 Task: Create a recurring event titled 'birthdays' on Google Calendar for 22 May 2023, set to repeat weekly on Monday, with a notification 1 day before at 9:00 AM, attach the Google Sheet 'varsha', and set visibility to 'Public'.
Action: Mouse moved to (400, 187)
Screenshot: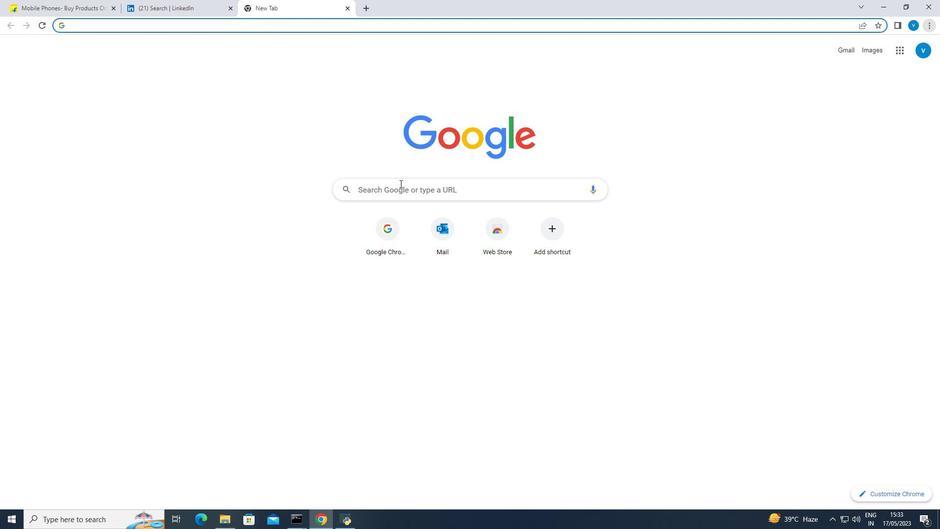 
Action: Mouse pressed left at (400, 187)
Screenshot: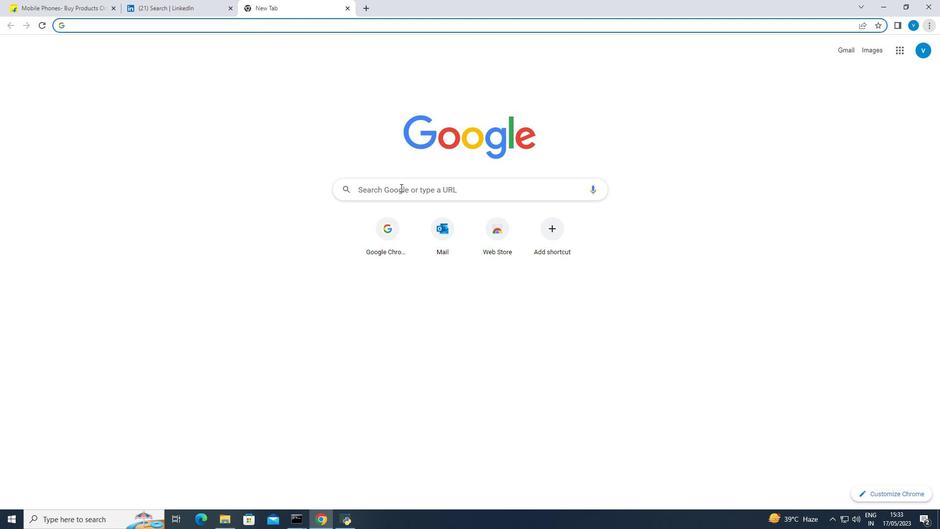 
Action: Mouse moved to (399, 216)
Screenshot: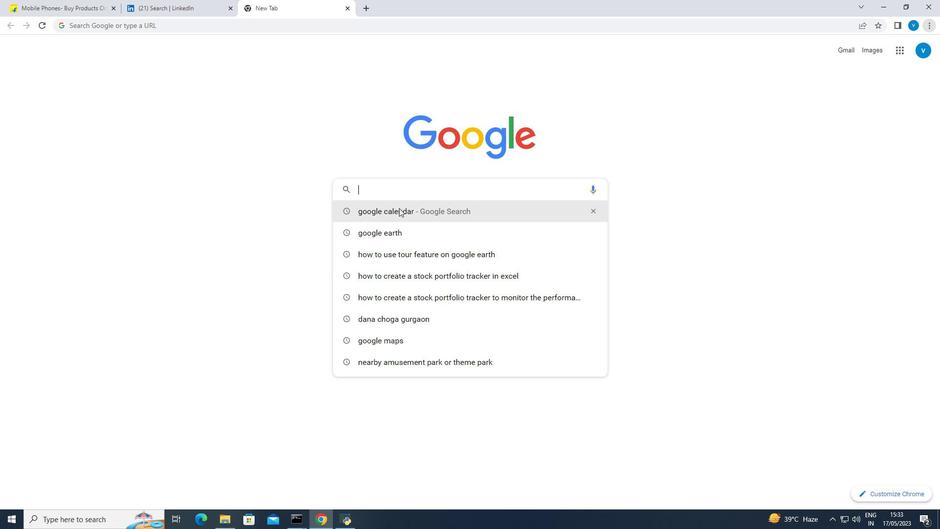 
Action: Mouse pressed left at (399, 216)
Screenshot: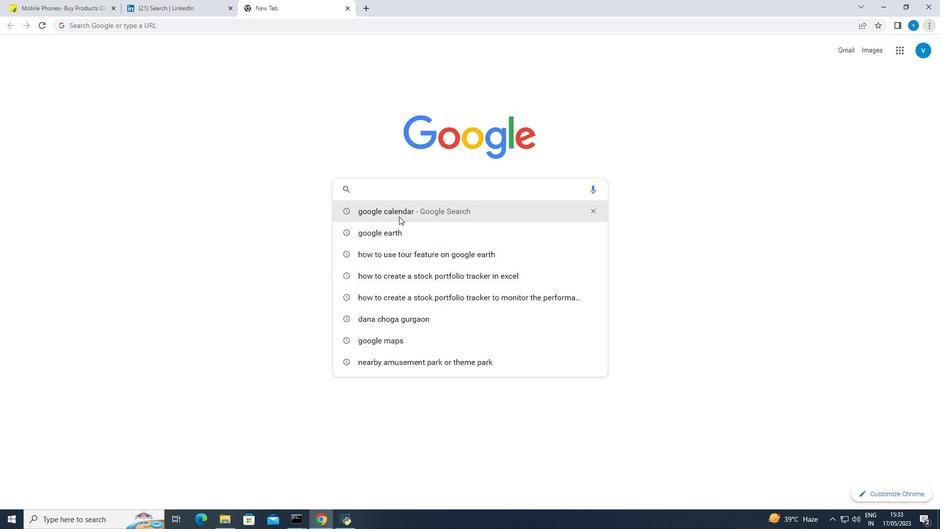 
Action: Mouse moved to (235, 148)
Screenshot: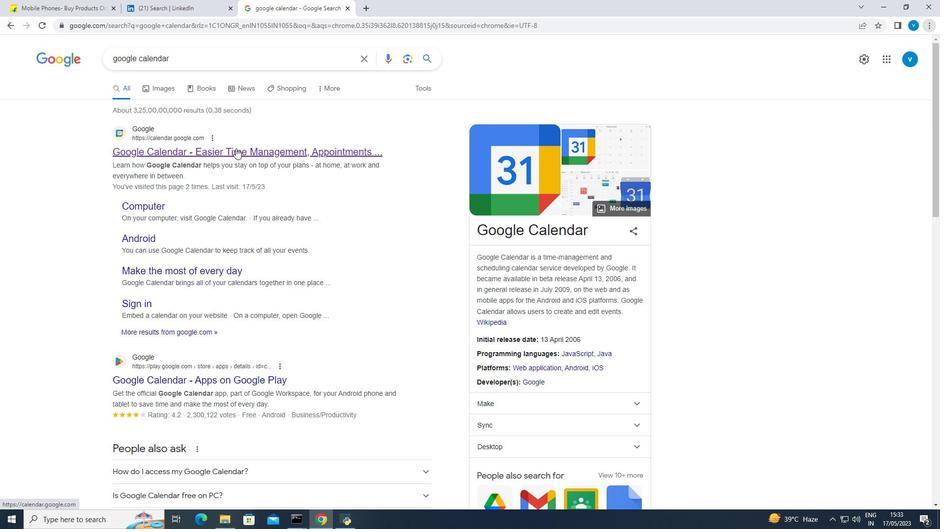 
Action: Mouse pressed left at (235, 148)
Screenshot: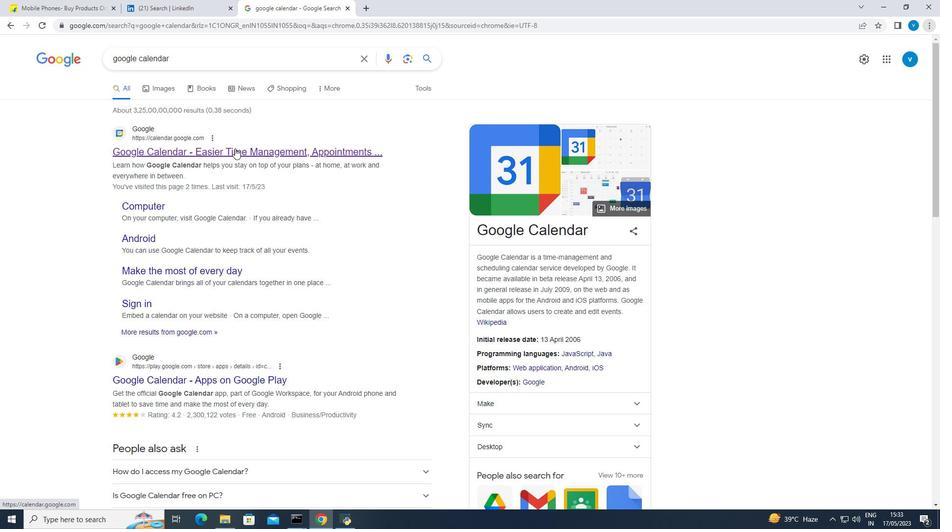 
Action: Mouse pressed left at (235, 148)
Screenshot: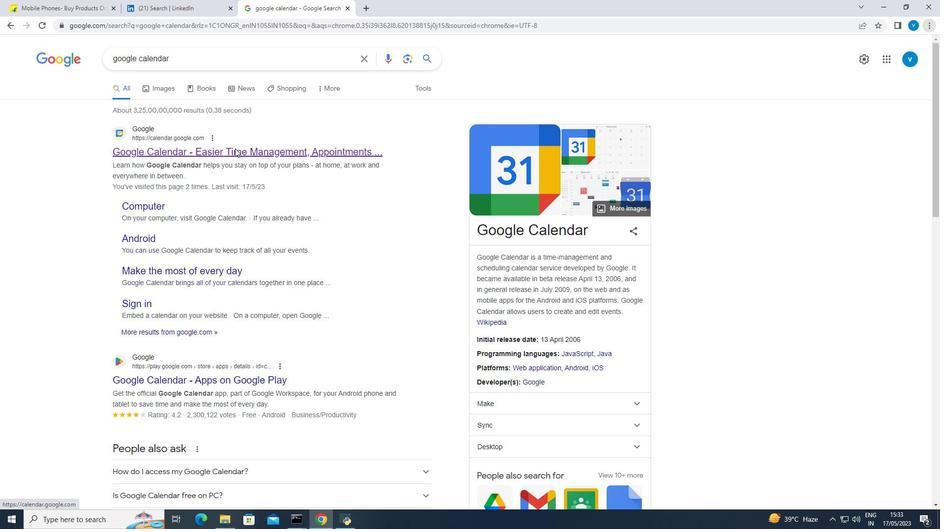 
Action: Mouse moved to (56, 93)
Screenshot: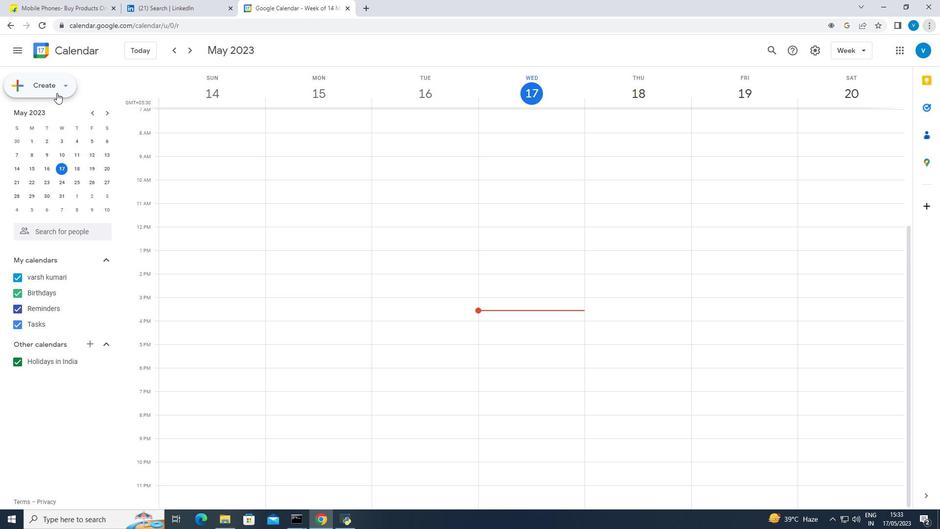 
Action: Mouse pressed left at (56, 93)
Screenshot: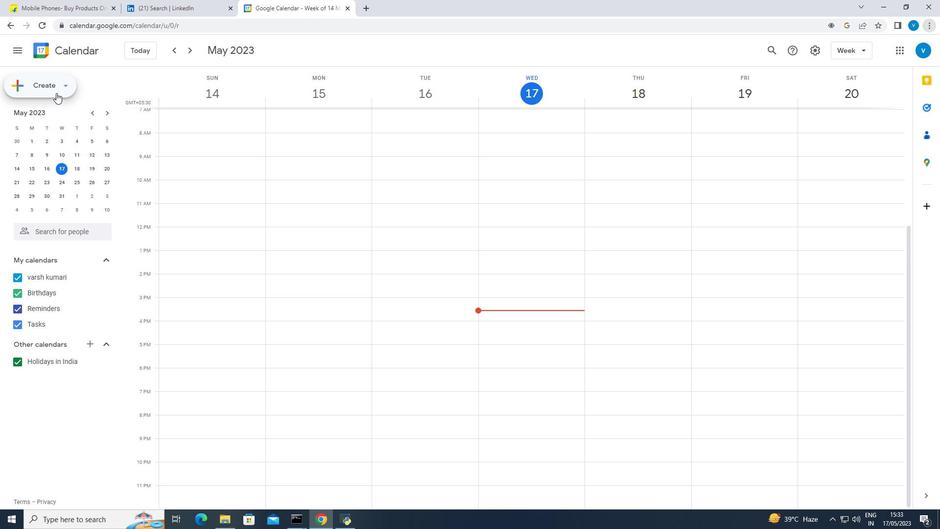 
Action: Mouse moved to (41, 109)
Screenshot: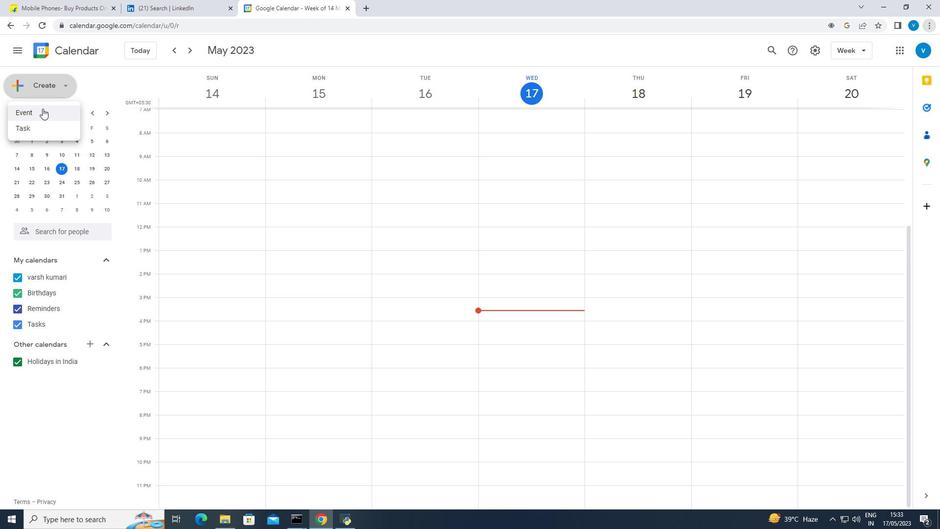 
Action: Mouse pressed left at (41, 109)
Screenshot: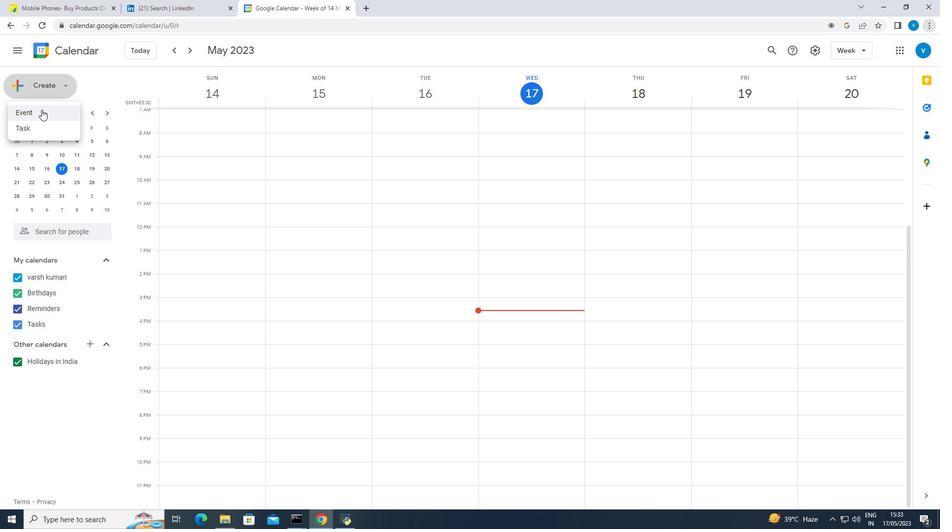 
Action: Mouse moved to (328, 182)
Screenshot: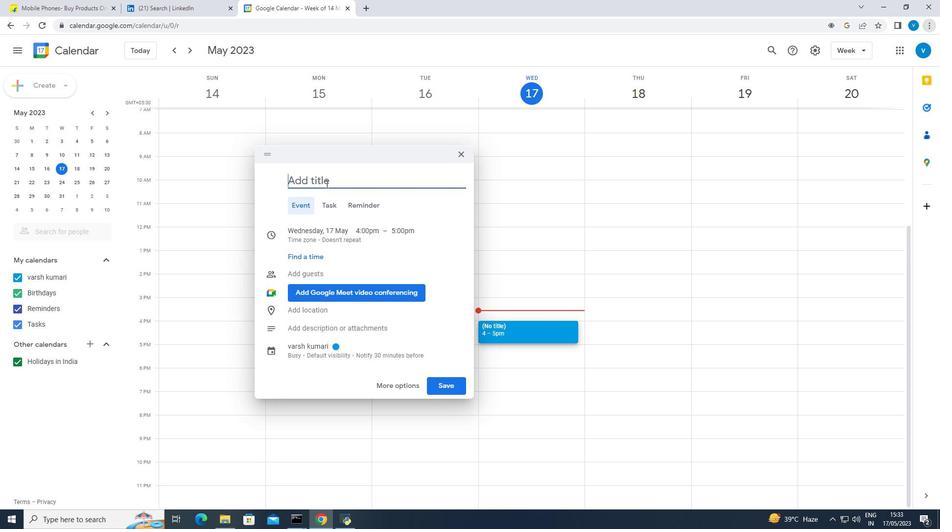 
Action: Mouse pressed left at (328, 182)
Screenshot: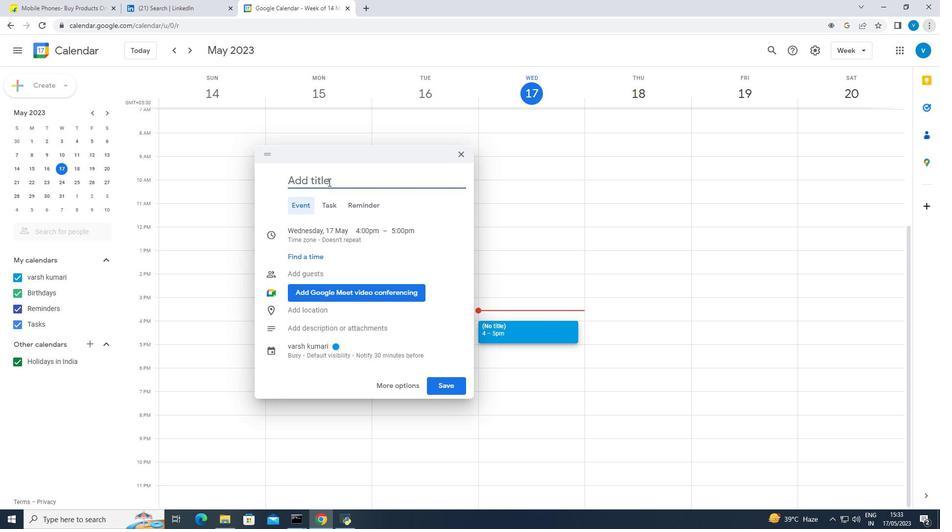 
Action: Key pressed birthdays
Screenshot: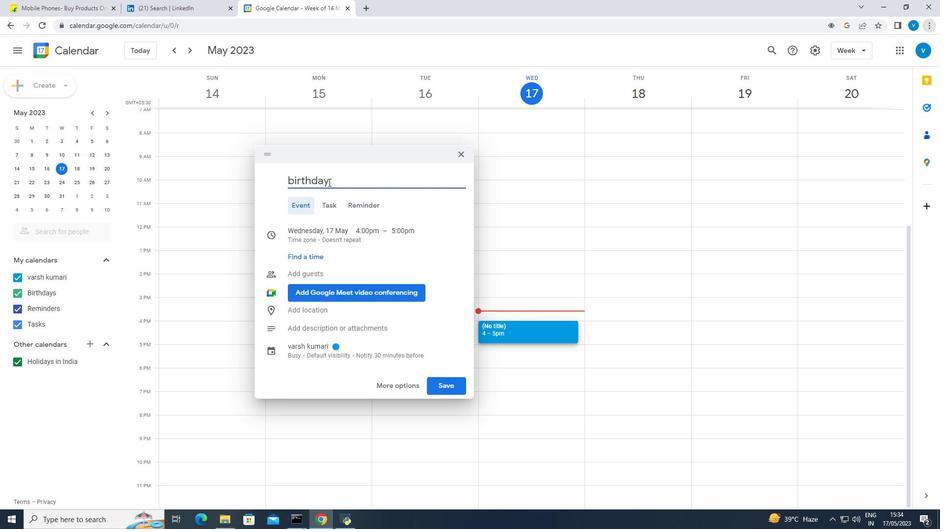 
Action: Mouse moved to (360, 239)
Screenshot: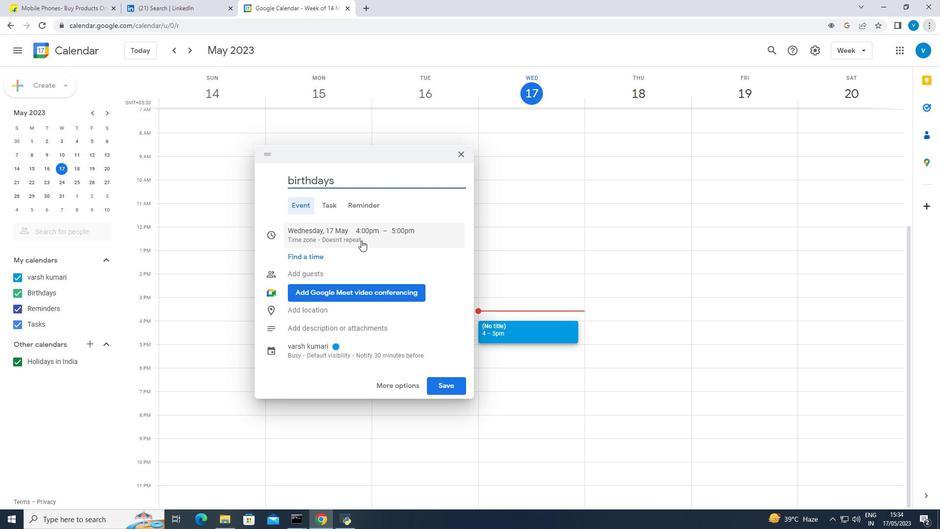 
Action: Mouse pressed left at (360, 239)
Screenshot: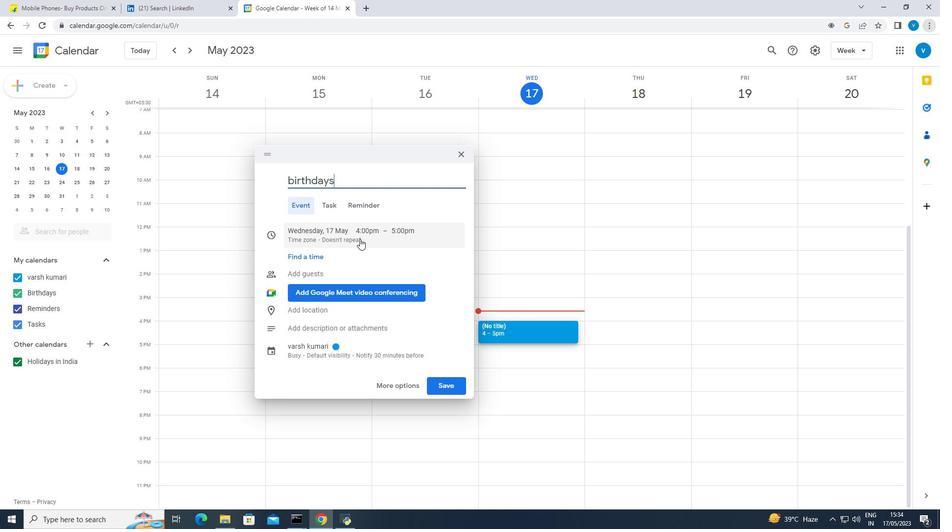 
Action: Mouse moved to (334, 228)
Screenshot: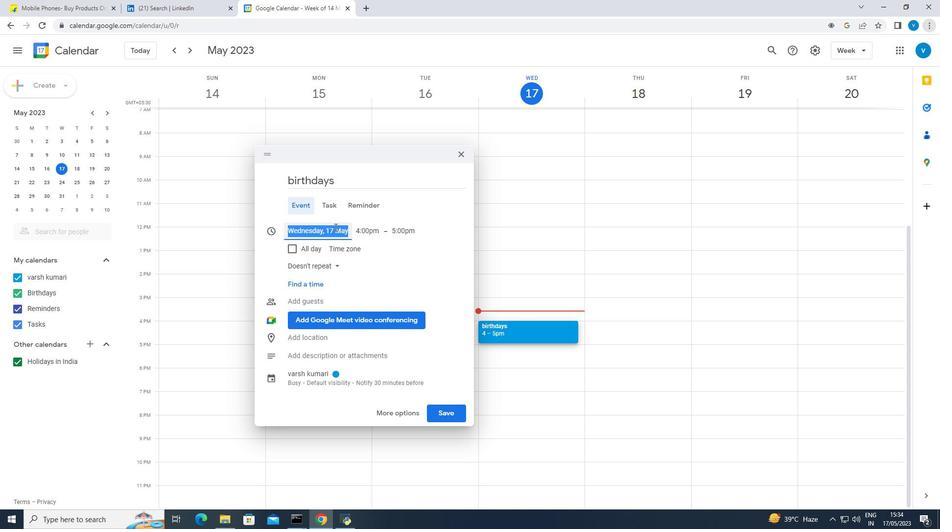 
Action: Mouse pressed left at (334, 228)
Screenshot: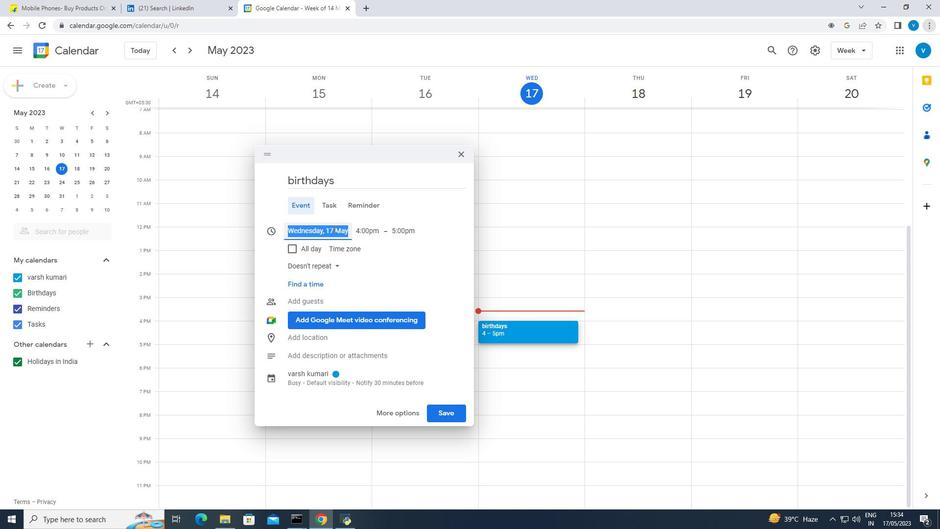 
Action: Mouse moved to (321, 318)
Screenshot: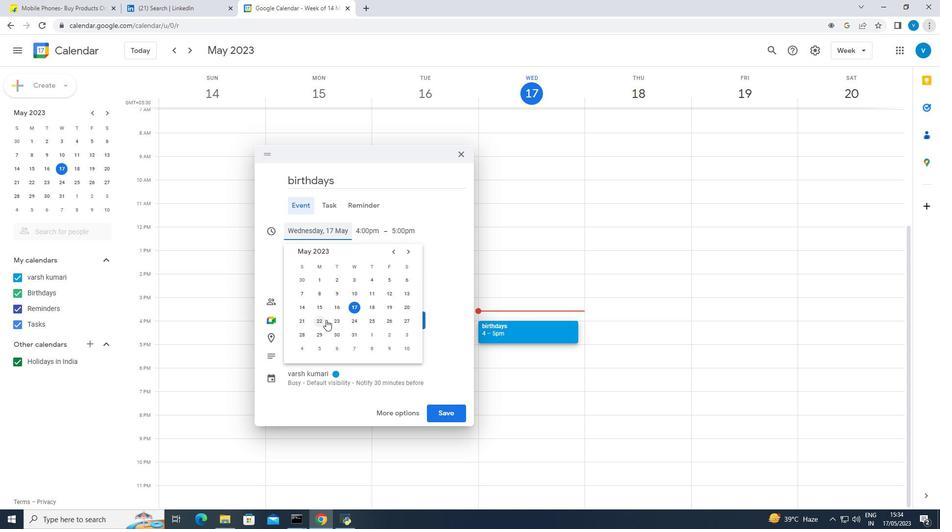 
Action: Mouse pressed left at (321, 318)
Screenshot: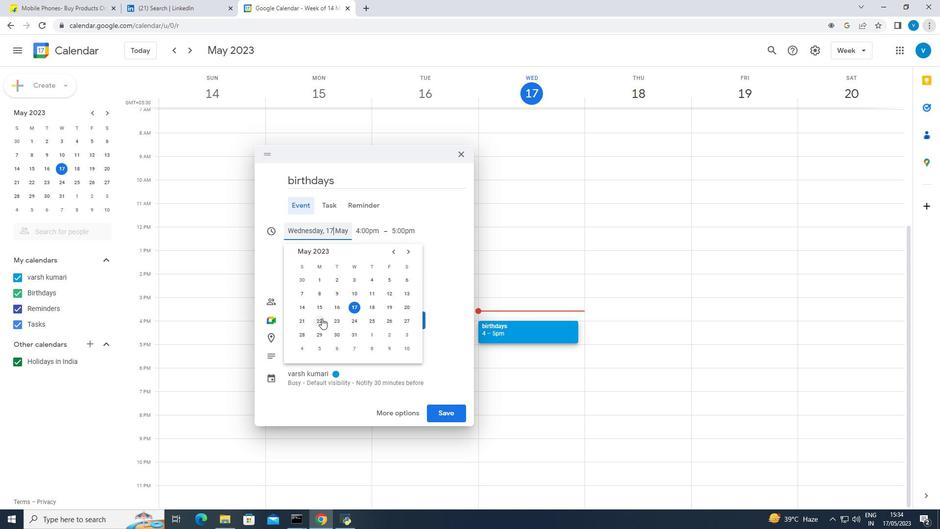 
Action: Mouse moved to (149, 231)
Screenshot: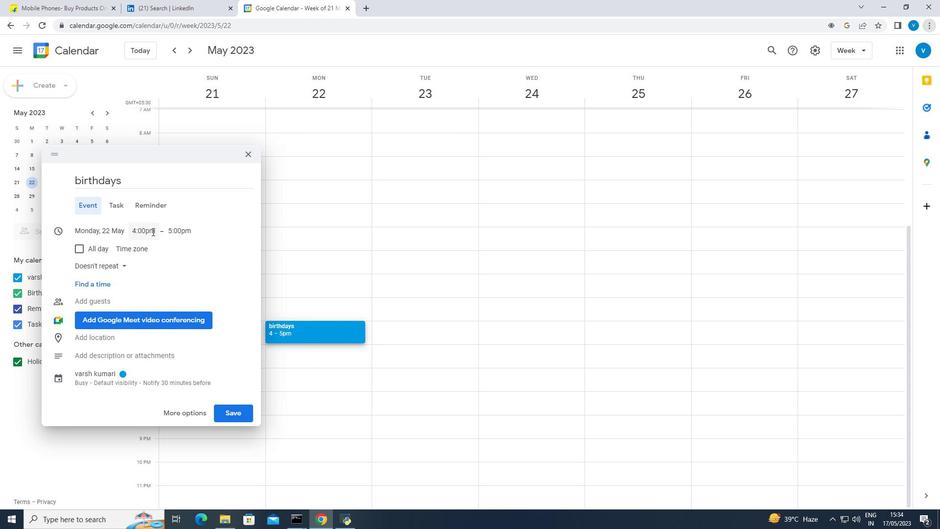 
Action: Mouse pressed left at (149, 231)
Screenshot: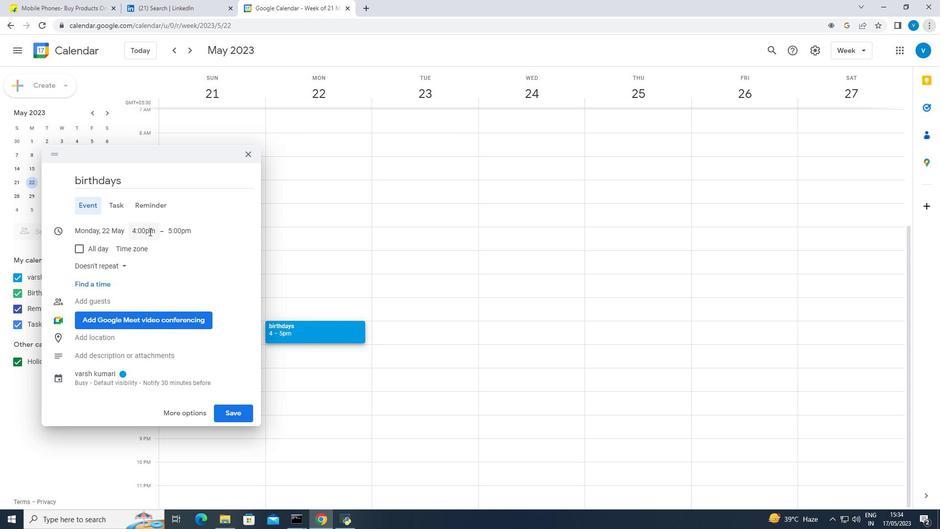 
Action: Mouse moved to (176, 256)
Screenshot: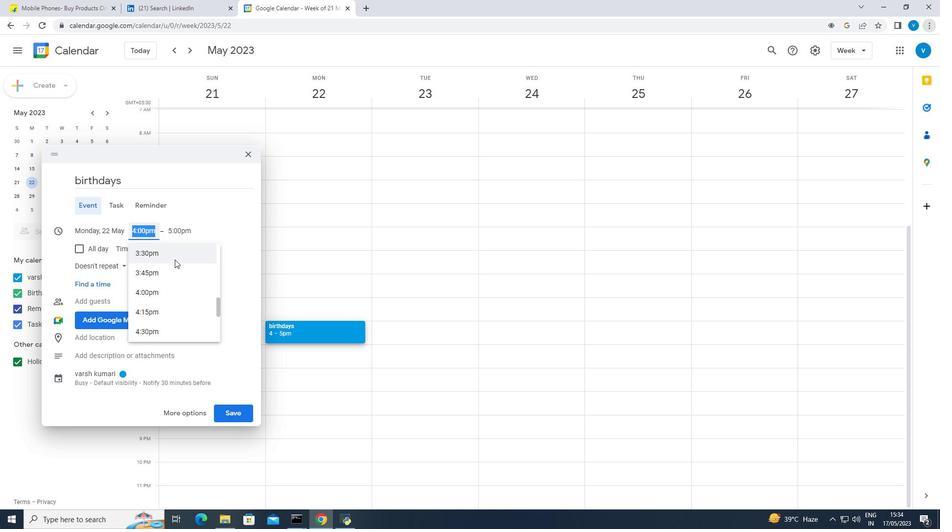 
Action: Mouse pressed left at (176, 256)
Screenshot: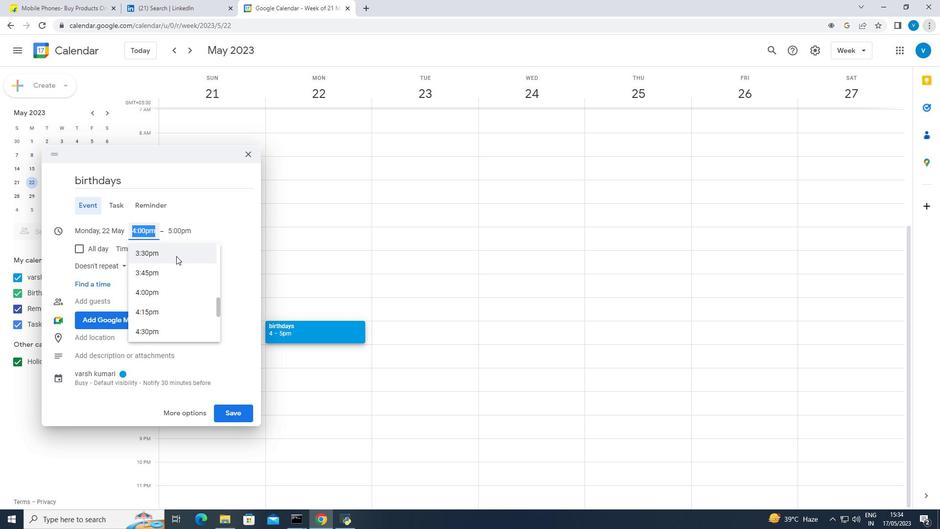 
Action: Mouse moved to (191, 230)
Screenshot: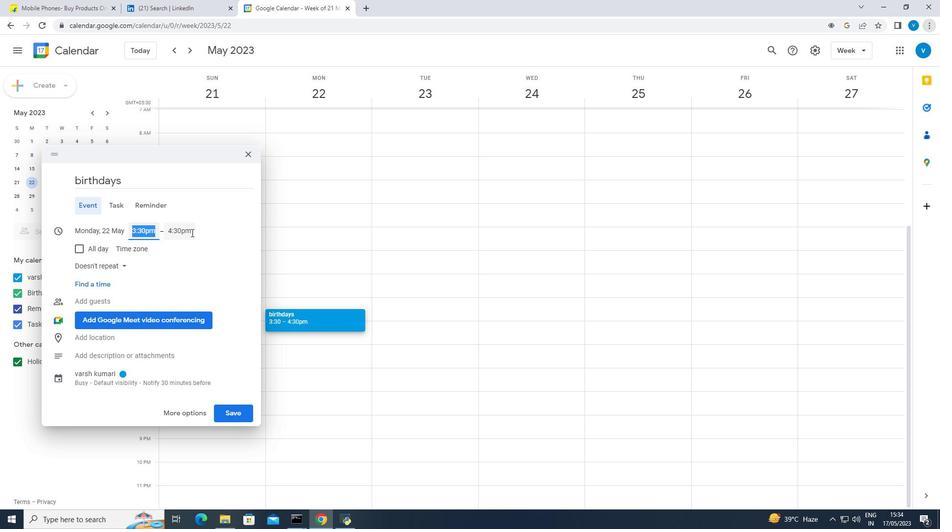 
Action: Mouse pressed left at (191, 230)
Screenshot: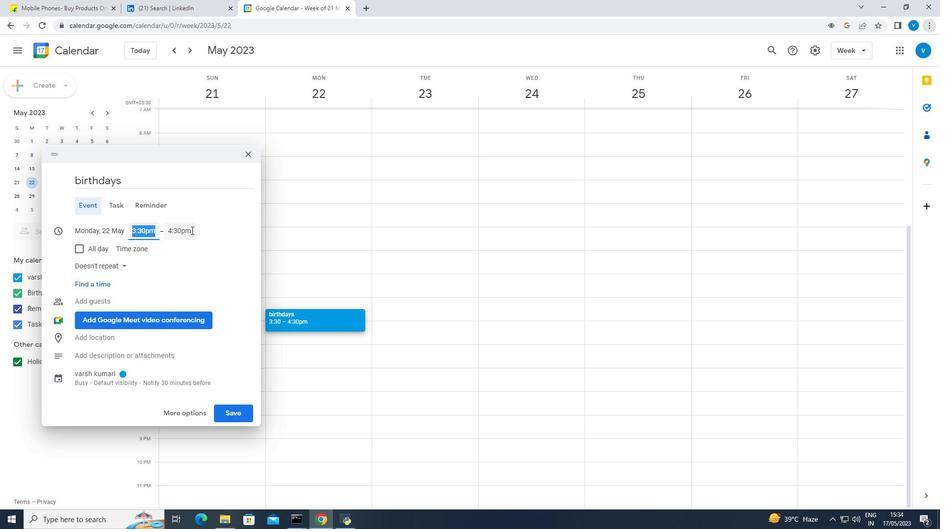 
Action: Mouse moved to (190, 329)
Screenshot: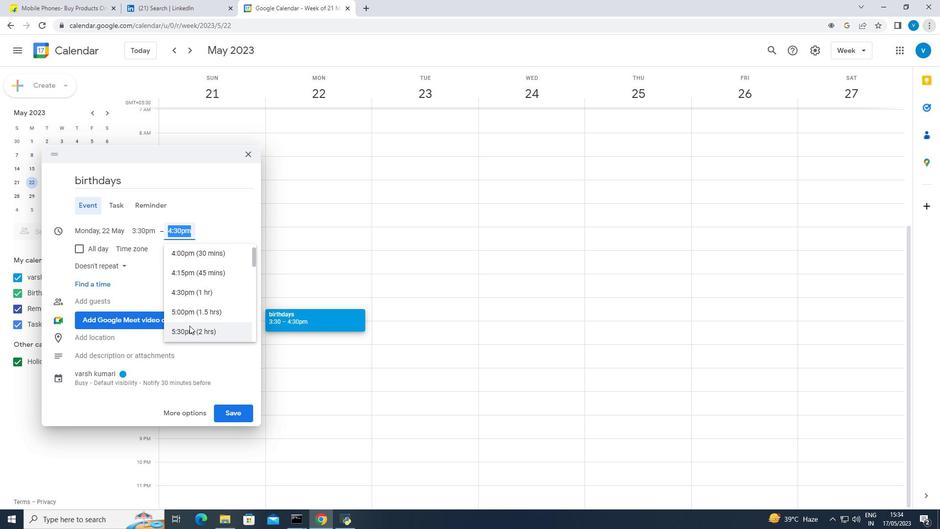
Action: Mouse pressed left at (190, 329)
Screenshot: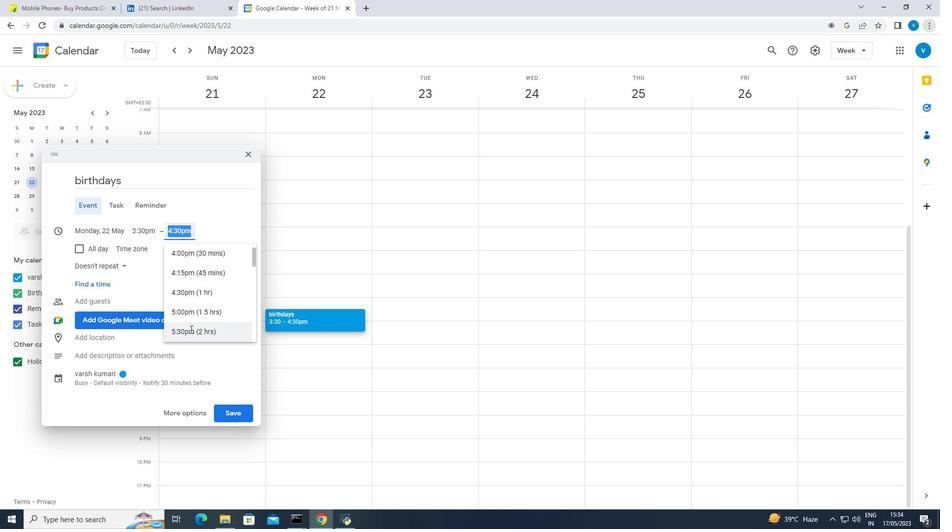 
Action: Mouse moved to (80, 249)
Screenshot: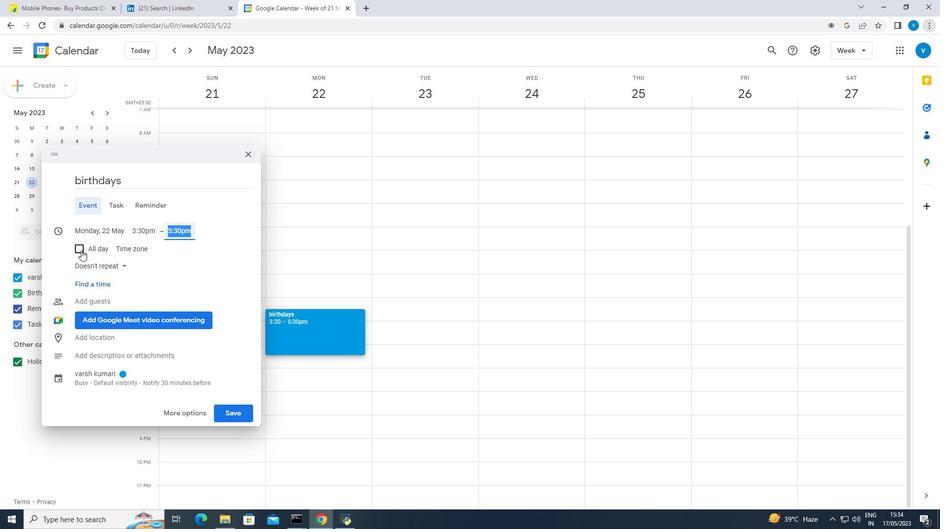 
Action: Mouse pressed left at (80, 249)
Screenshot: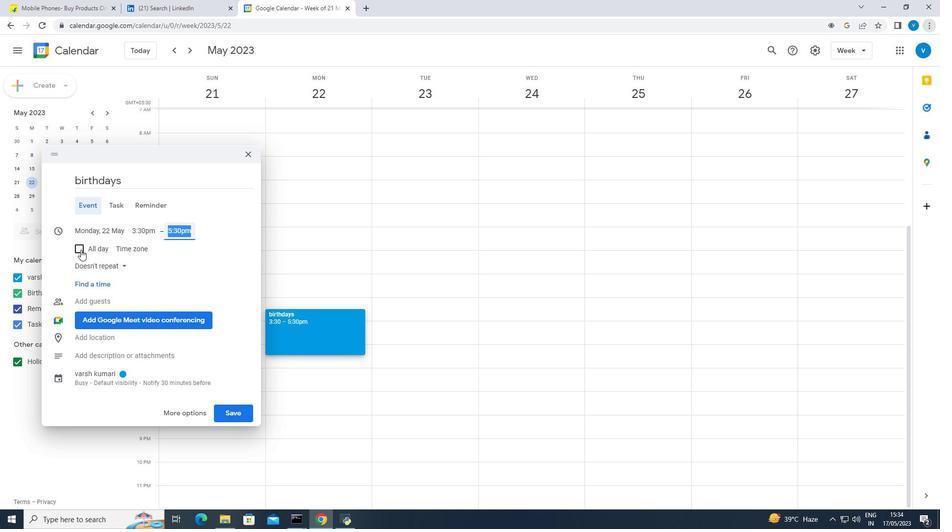 
Action: Mouse moved to (98, 247)
Screenshot: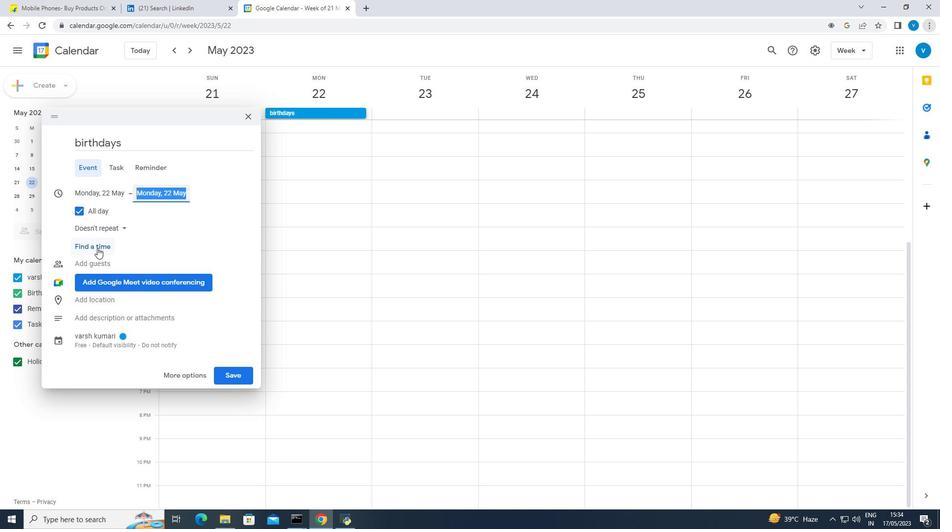 
Action: Mouse pressed left at (98, 247)
Screenshot: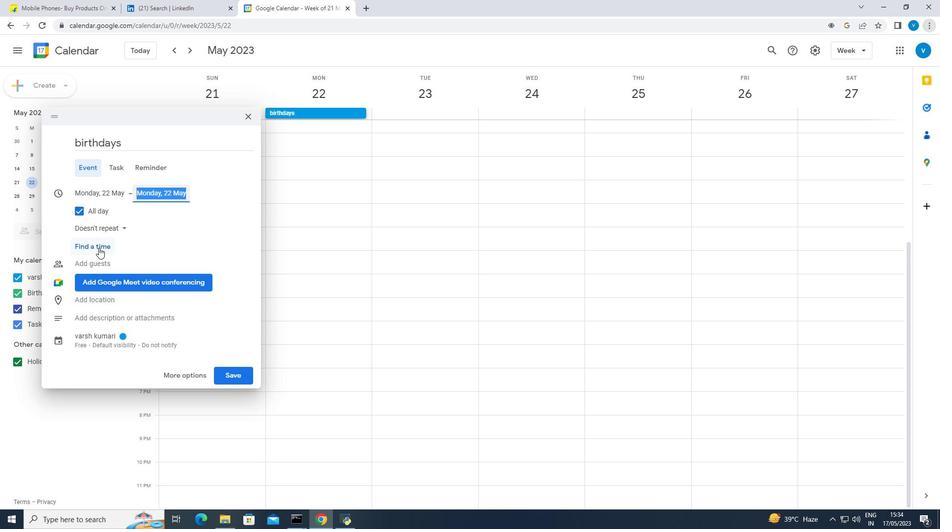 
Action: Mouse moved to (12, 25)
Screenshot: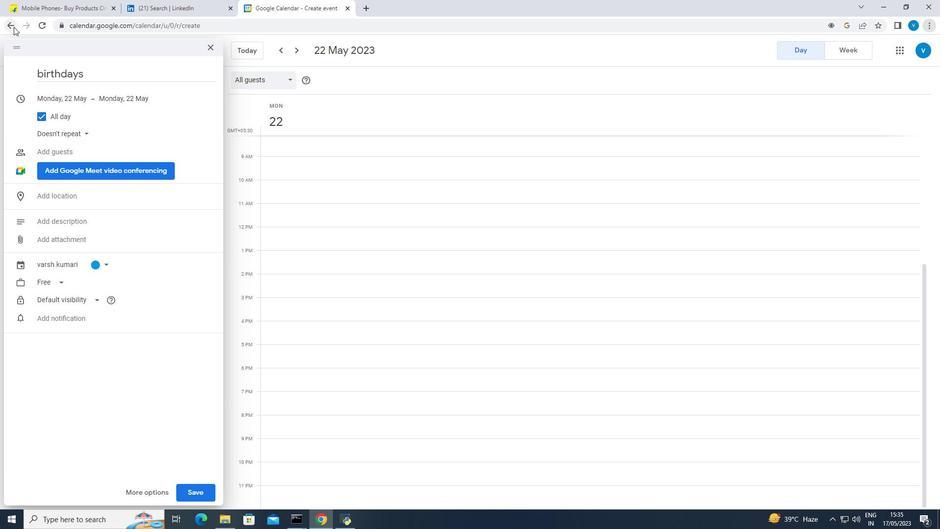 
Action: Mouse pressed left at (12, 25)
Screenshot: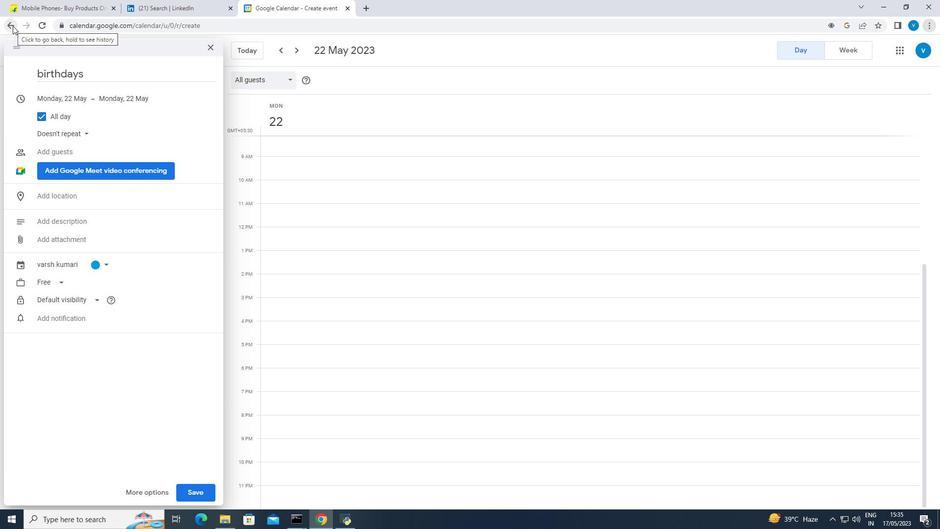 
Action: Mouse moved to (112, 328)
Screenshot: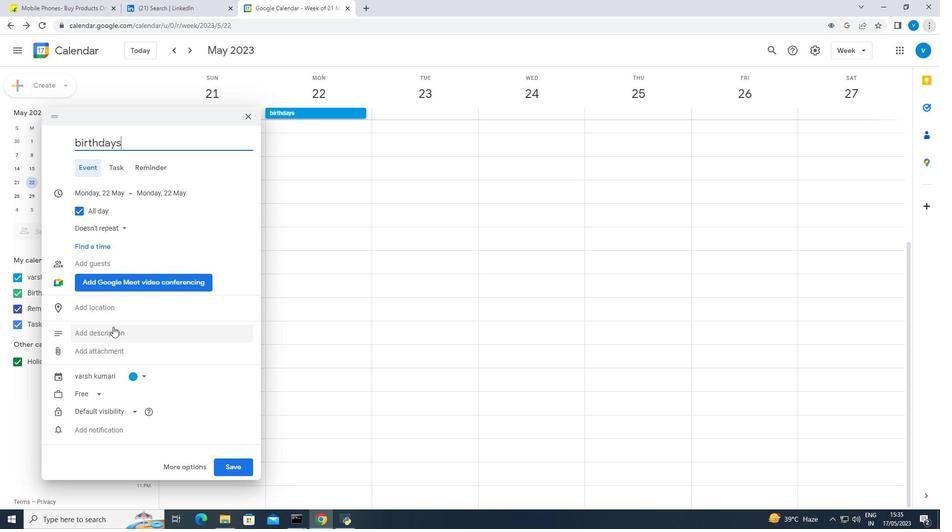
Action: Mouse pressed left at (112, 328)
Screenshot: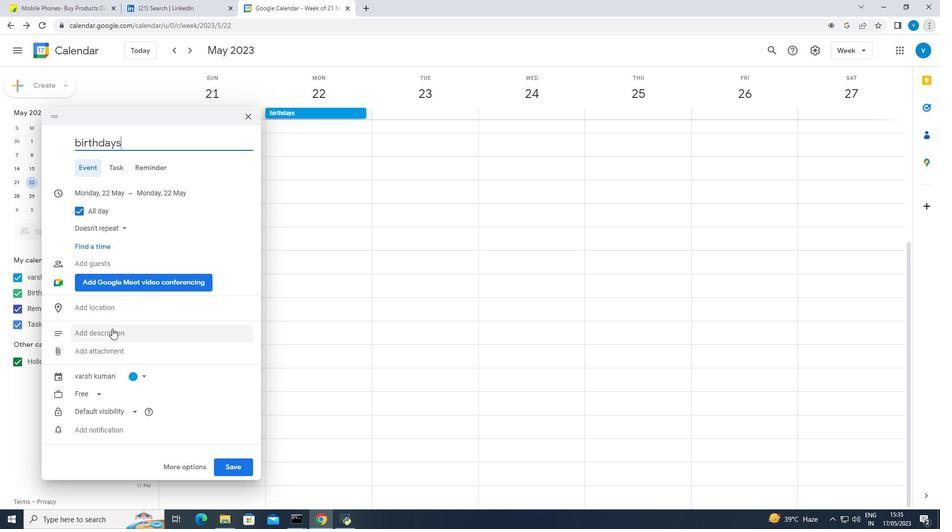 
Action: Mouse moved to (112, 328)
Screenshot: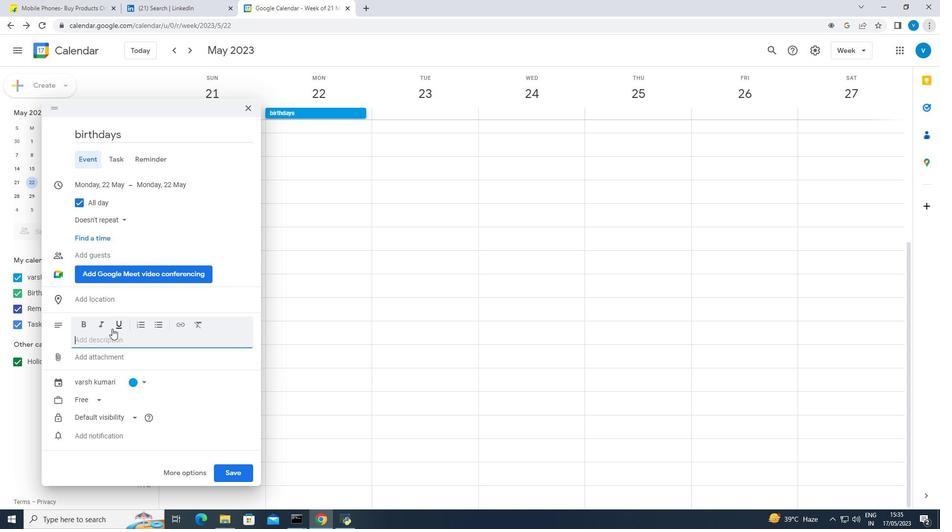 
Action: Key pressed birthday<Key.space>of<Key.space>mumma
Screenshot: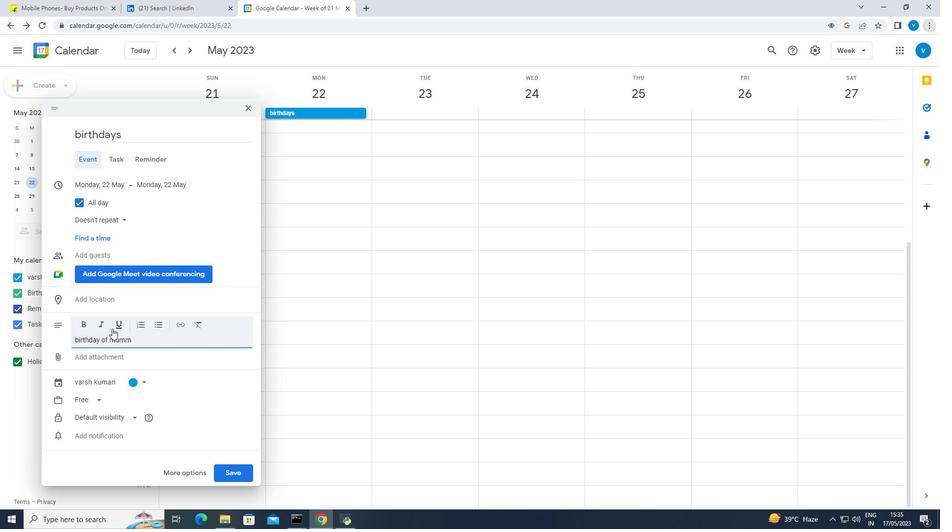 
Action: Mouse moved to (111, 356)
Screenshot: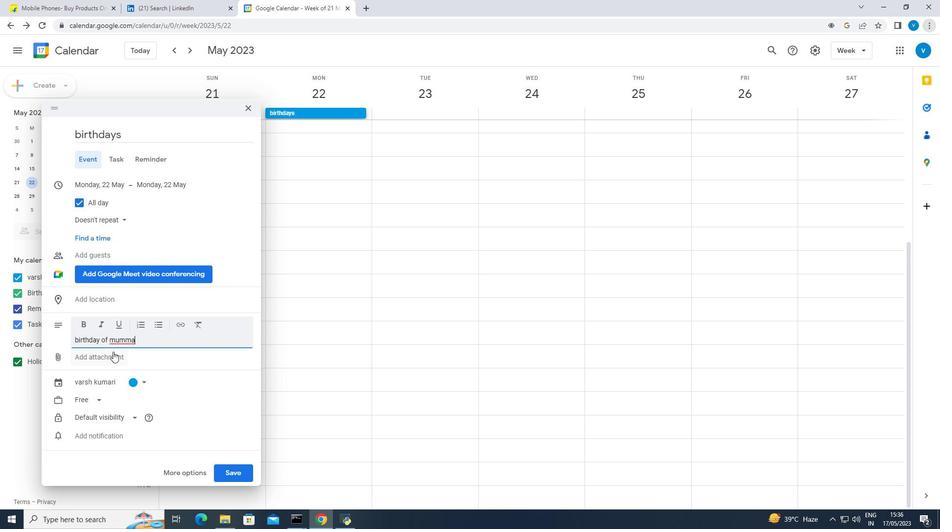 
Action: Mouse pressed left at (111, 356)
Screenshot: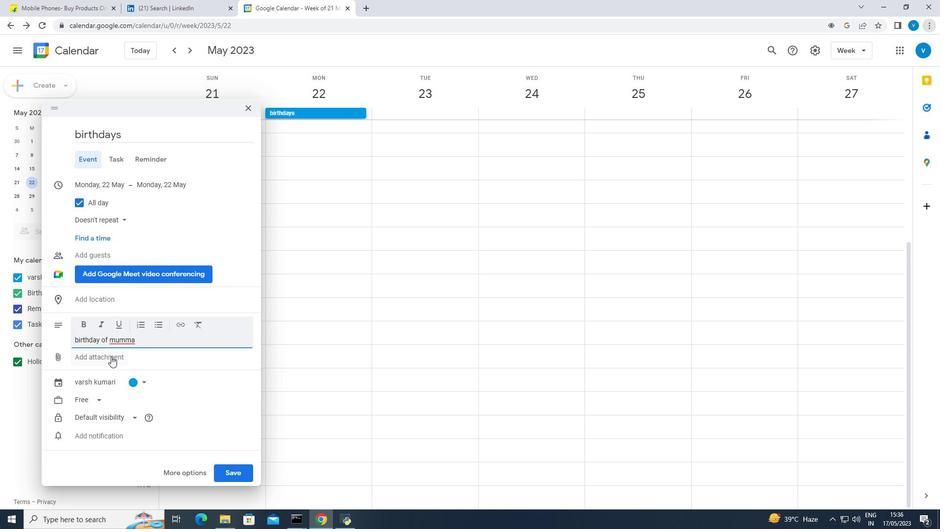 
Action: Mouse moved to (193, 239)
Screenshot: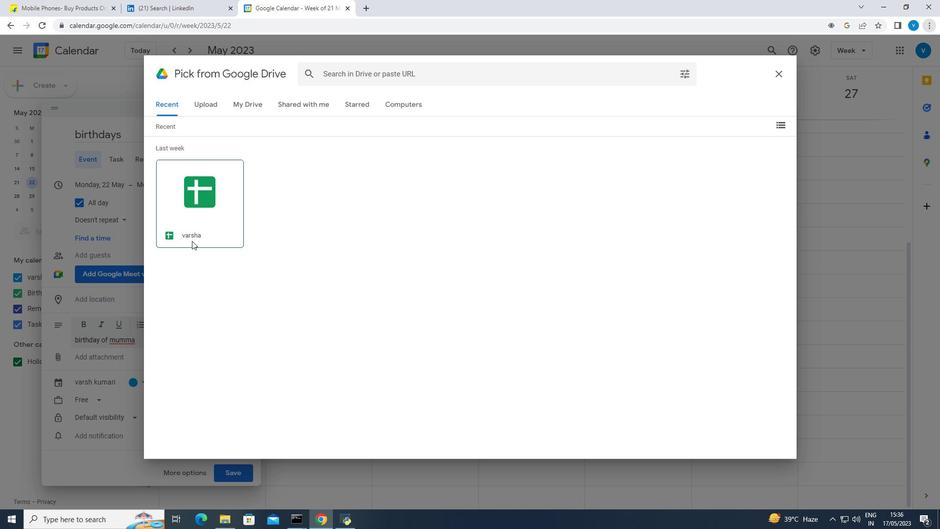 
Action: Mouse pressed left at (193, 239)
Screenshot: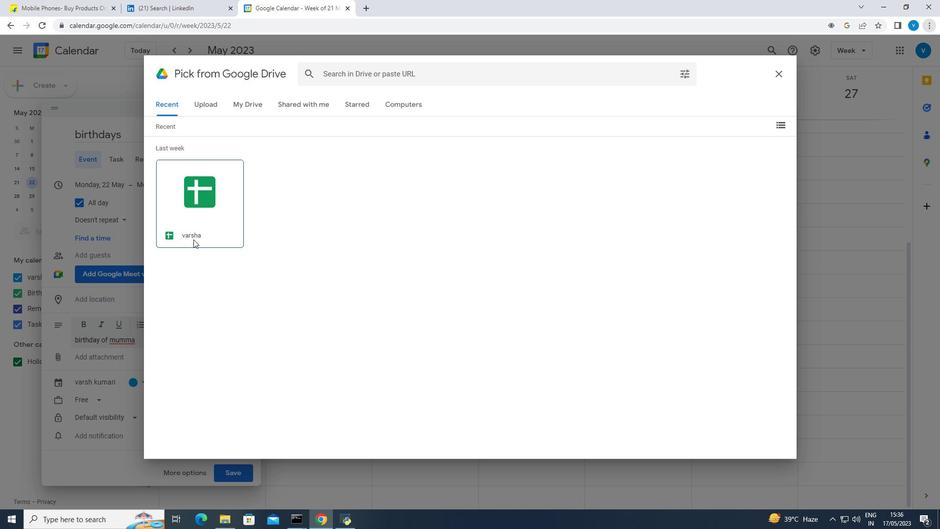 
Action: Mouse moved to (757, 450)
Screenshot: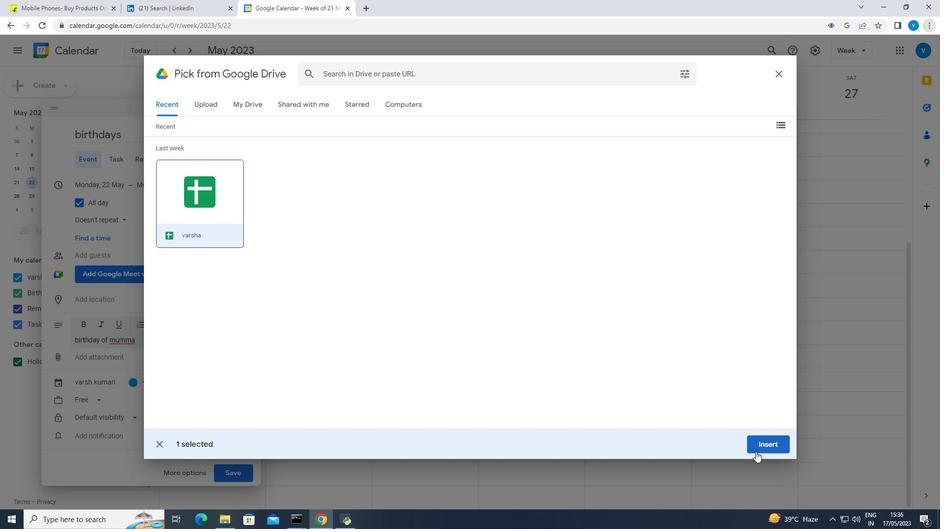 
Action: Mouse pressed left at (757, 450)
Screenshot: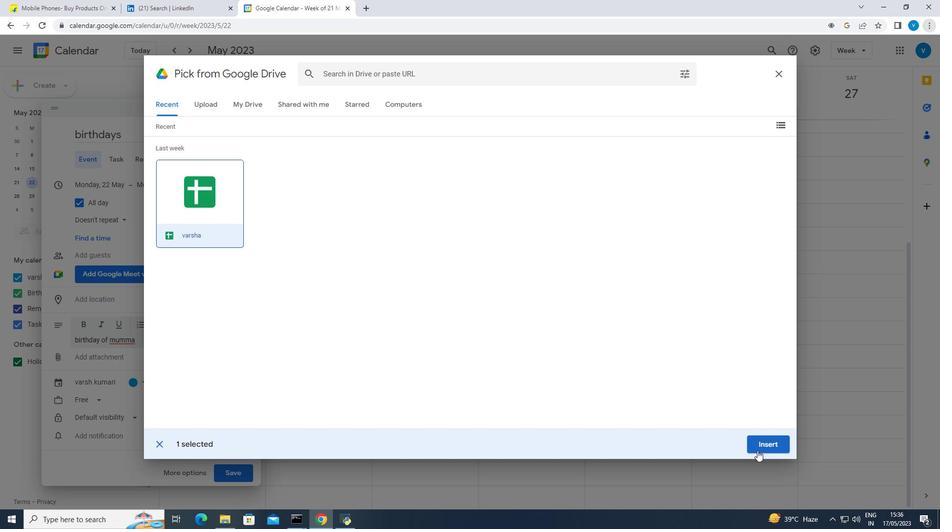 
Action: Mouse moved to (95, 404)
Screenshot: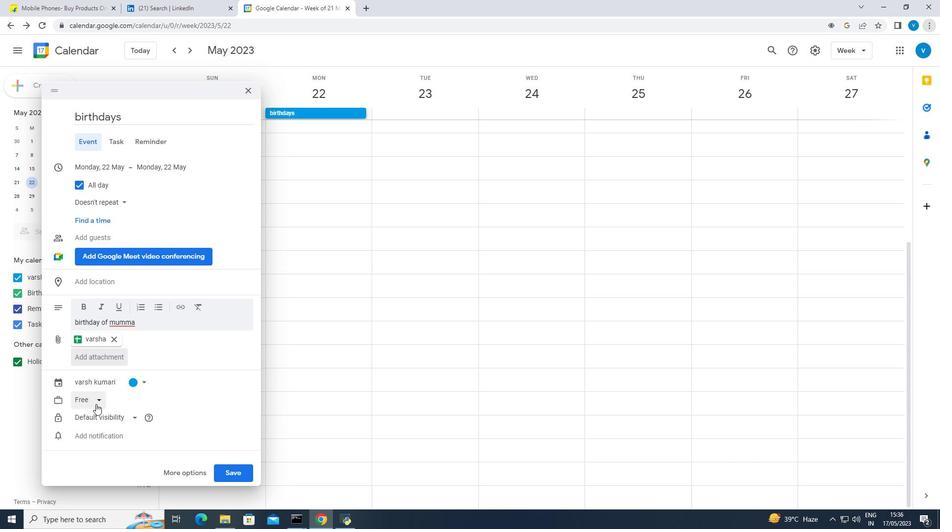 
Action: Mouse pressed left at (95, 404)
Screenshot: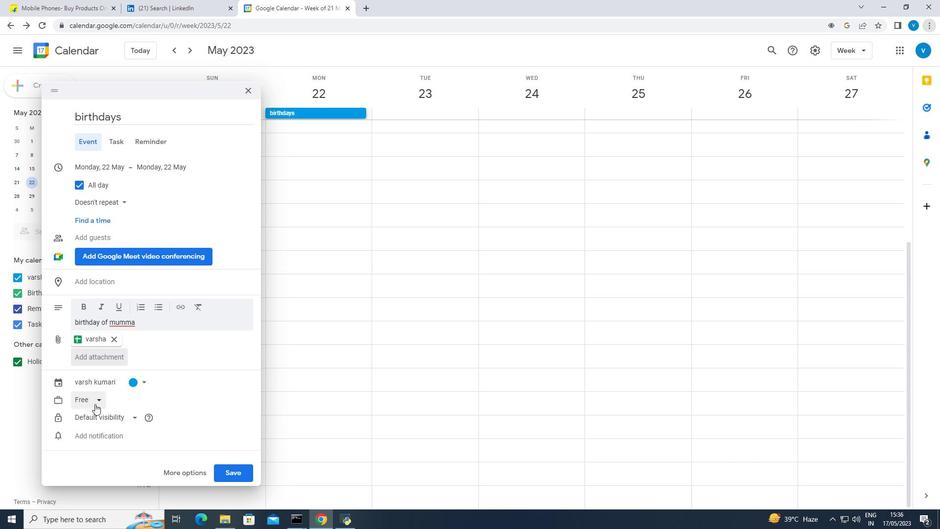
Action: Mouse moved to (90, 433)
Screenshot: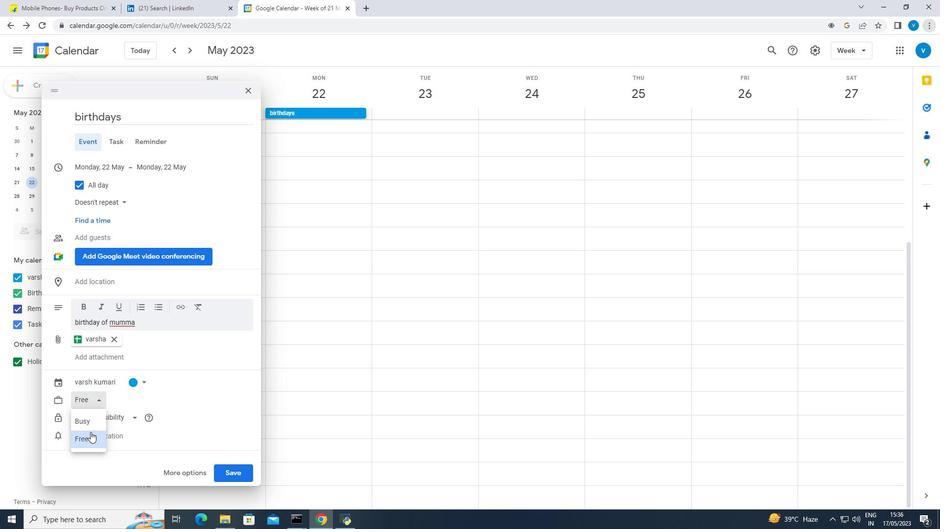 
Action: Mouse pressed left at (90, 433)
Screenshot: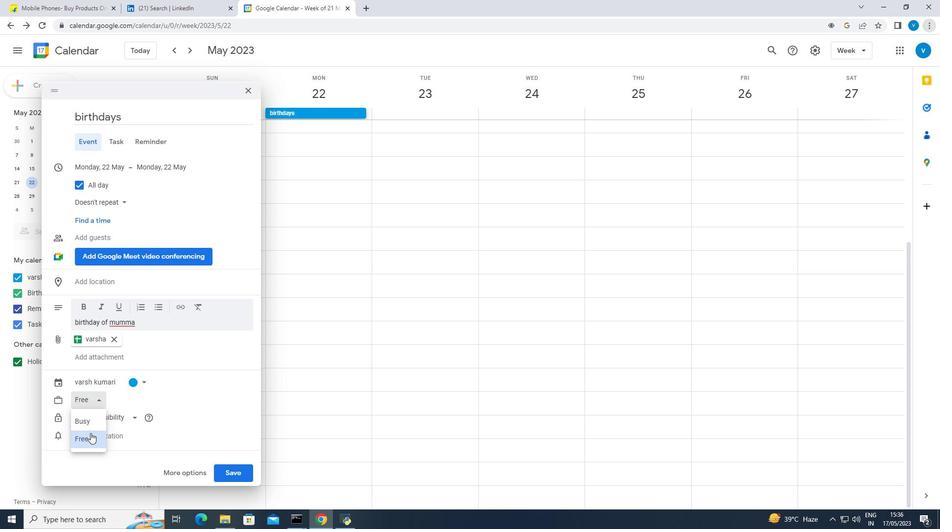 
Action: Mouse moved to (110, 420)
Screenshot: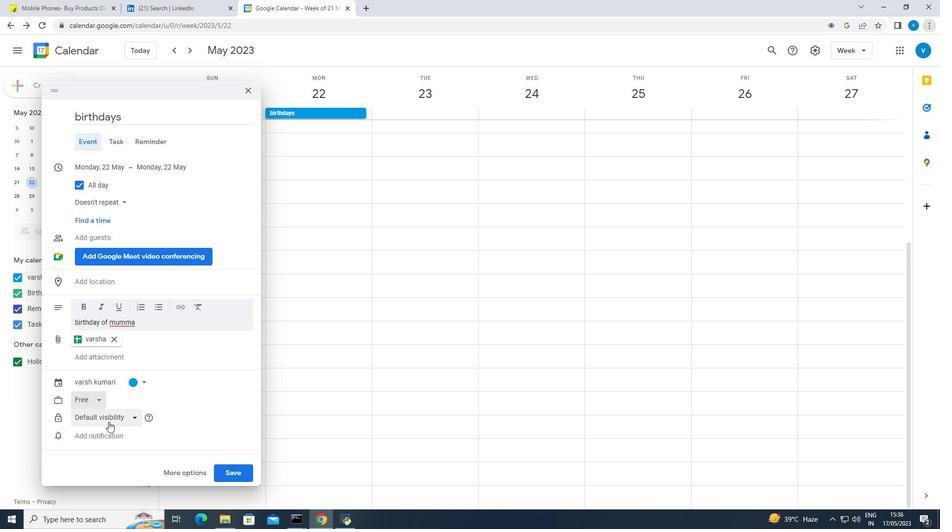
Action: Mouse pressed left at (110, 420)
Screenshot: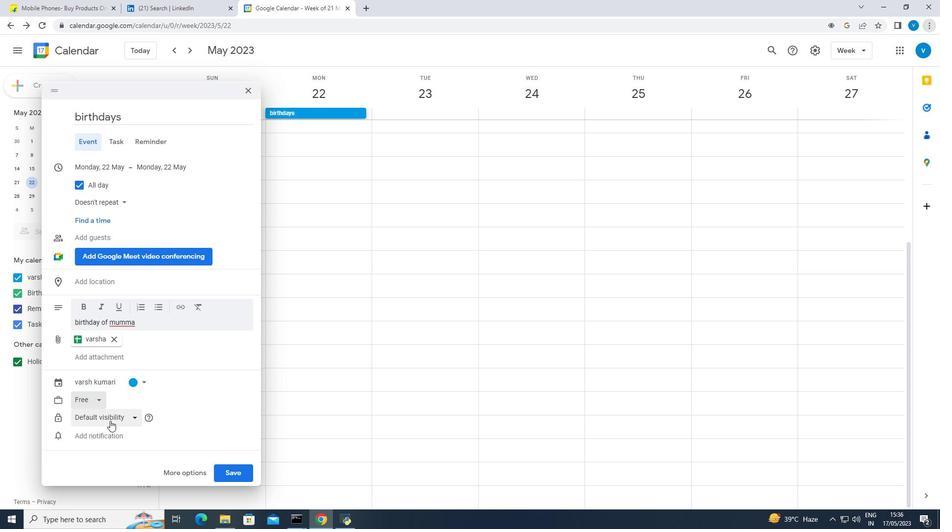 
Action: Mouse moved to (97, 452)
Screenshot: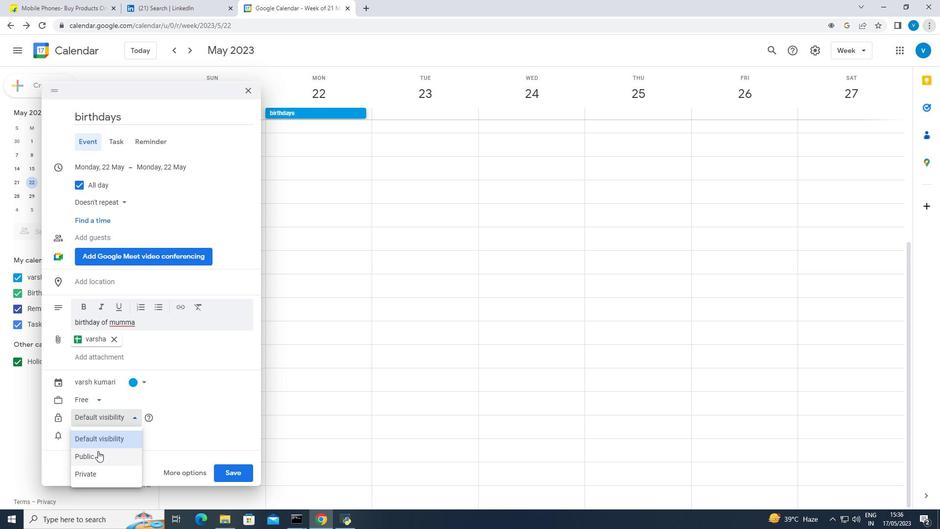 
Action: Mouse pressed left at (97, 452)
Screenshot: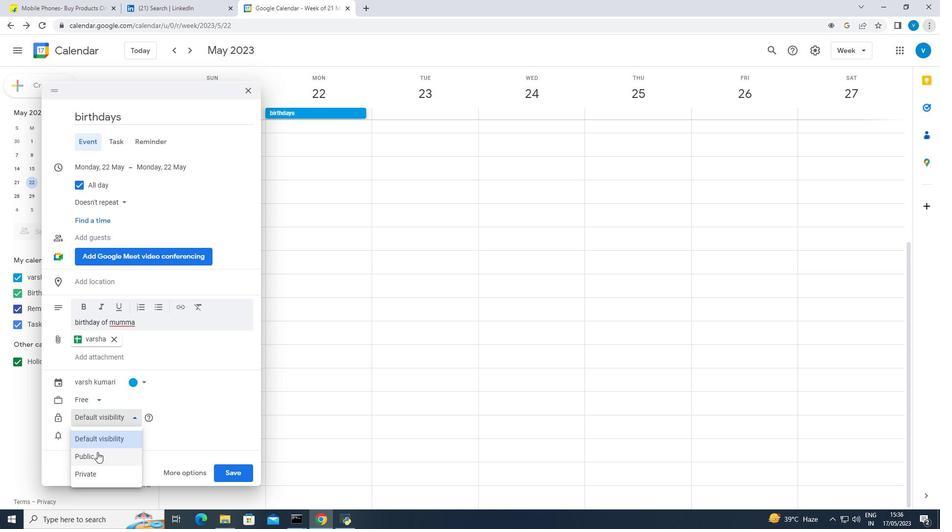 
Action: Mouse moved to (108, 436)
Screenshot: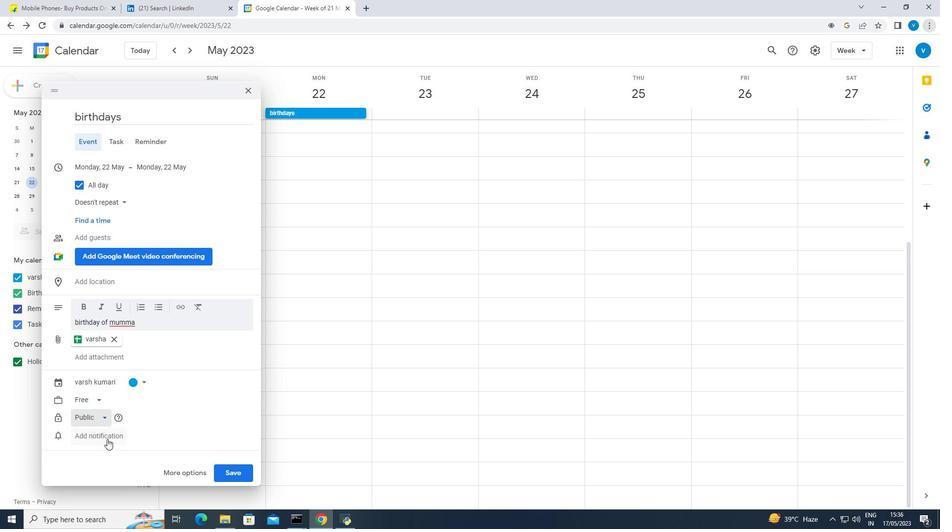 
Action: Mouse pressed left at (108, 436)
Screenshot: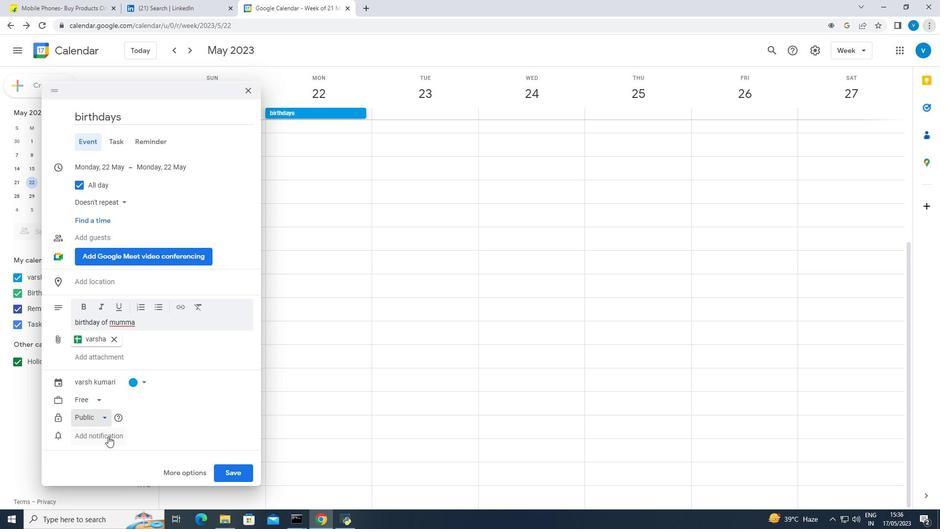 
Action: Mouse moved to (101, 292)
Screenshot: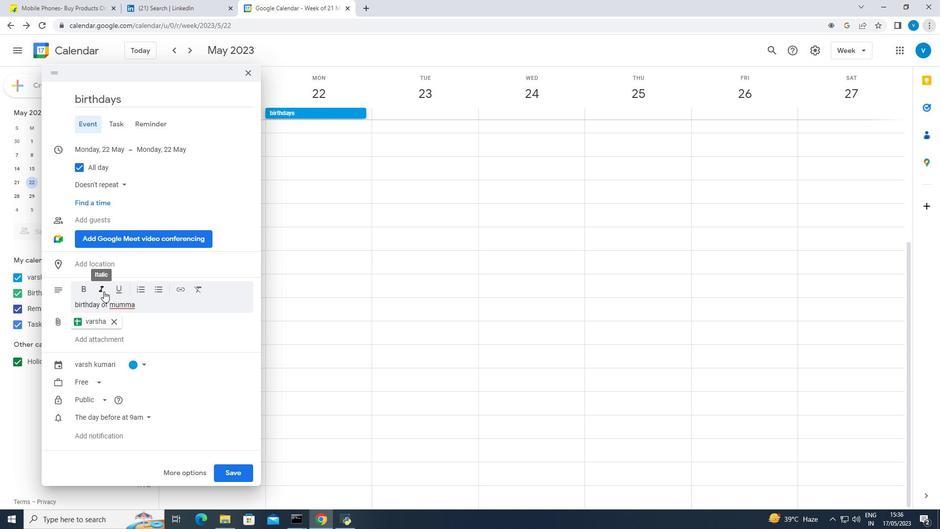 
Action: Mouse pressed left at (101, 292)
Screenshot: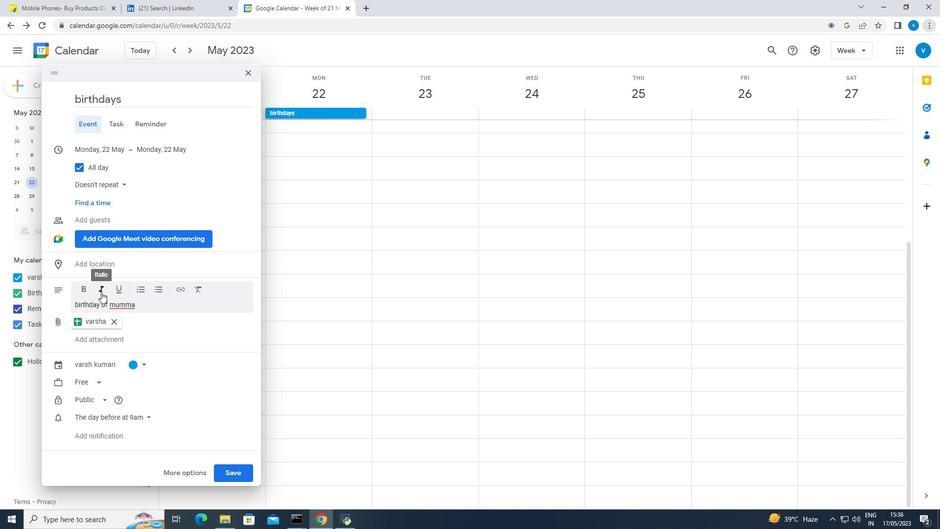 
Action: Mouse moved to (119, 287)
Screenshot: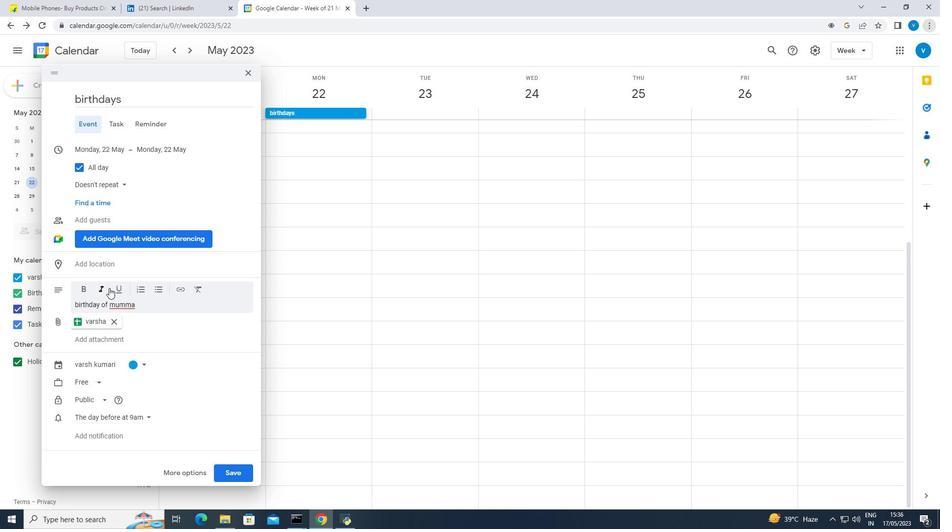 
Action: Mouse pressed left at (119, 287)
Screenshot: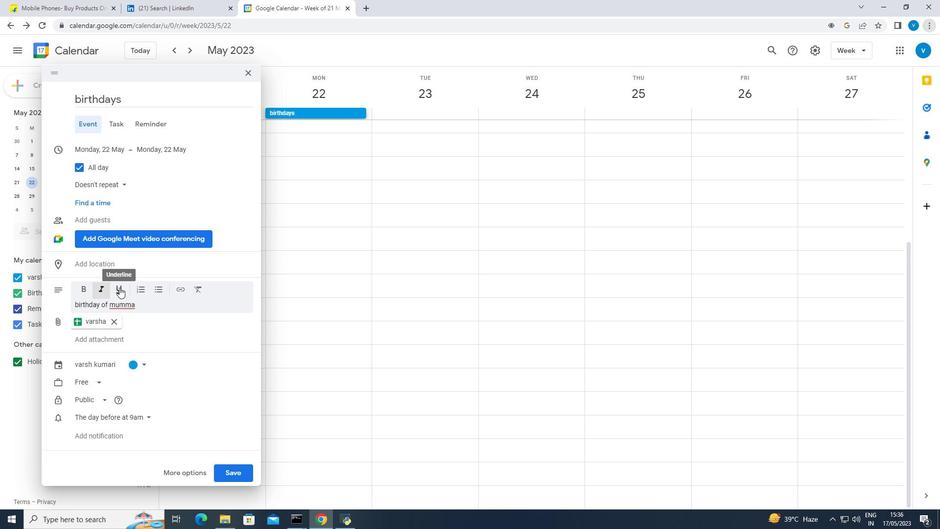 
Action: Mouse pressed left at (119, 287)
Screenshot: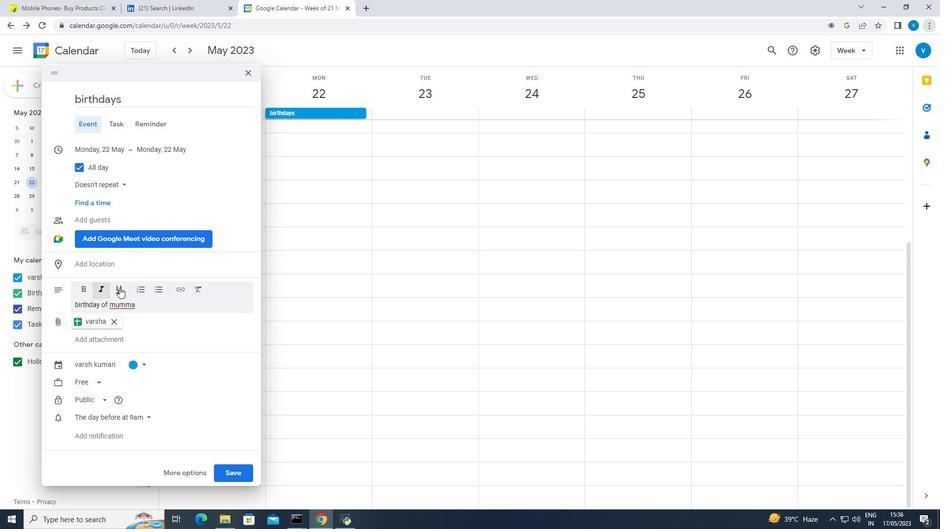 
Action: Mouse moved to (104, 292)
Screenshot: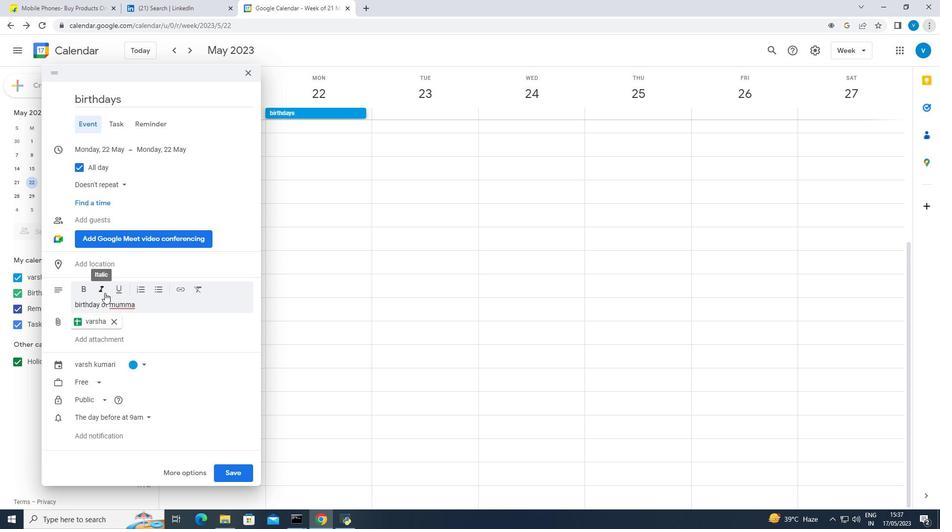 
Action: Mouse pressed left at (104, 292)
Screenshot: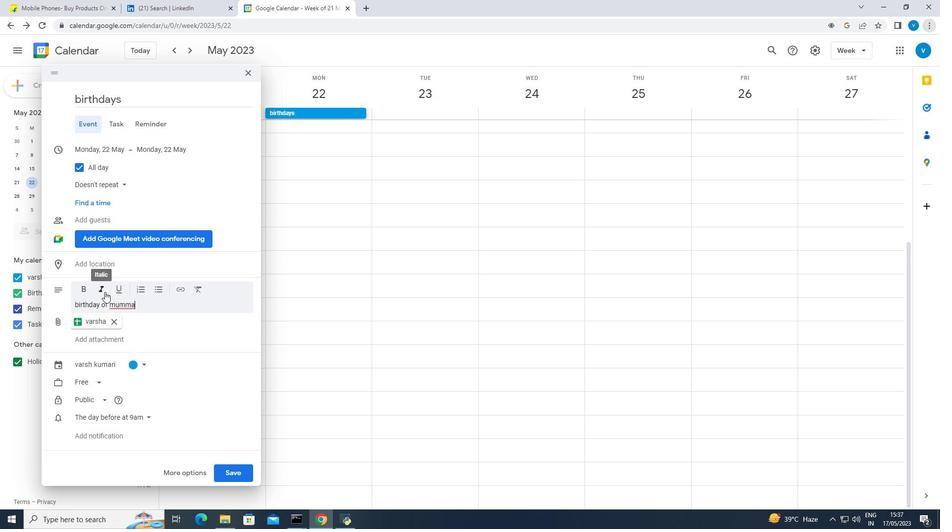 
Action: Mouse moved to (85, 293)
Screenshot: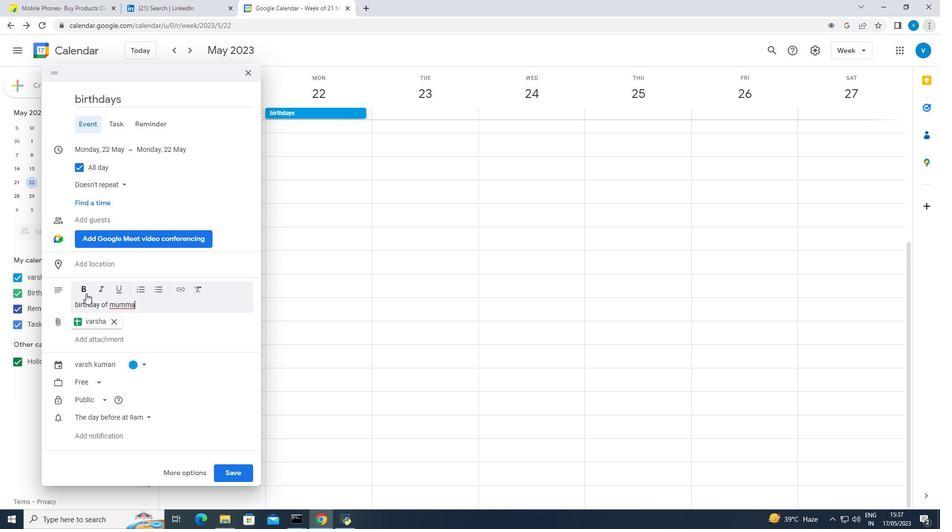 
Action: Mouse pressed left at (85, 293)
Screenshot: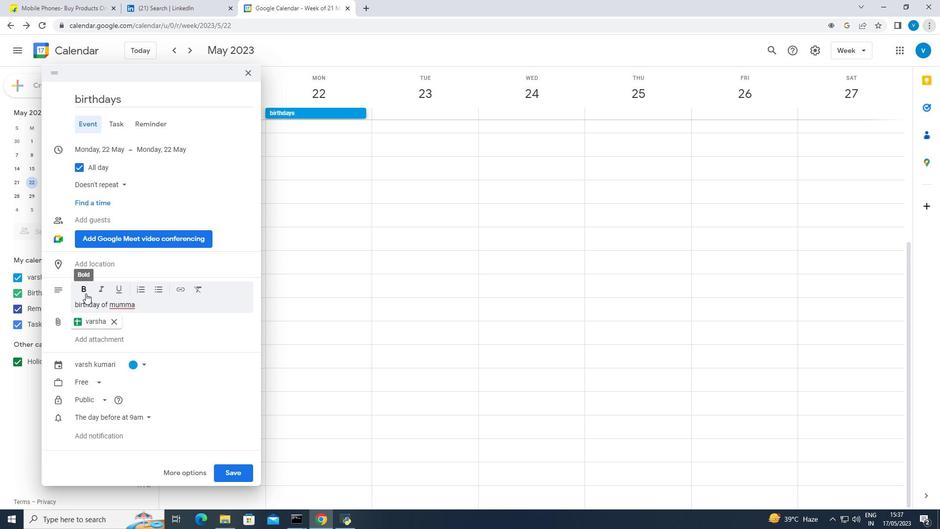 
Action: Mouse moved to (115, 276)
Screenshot: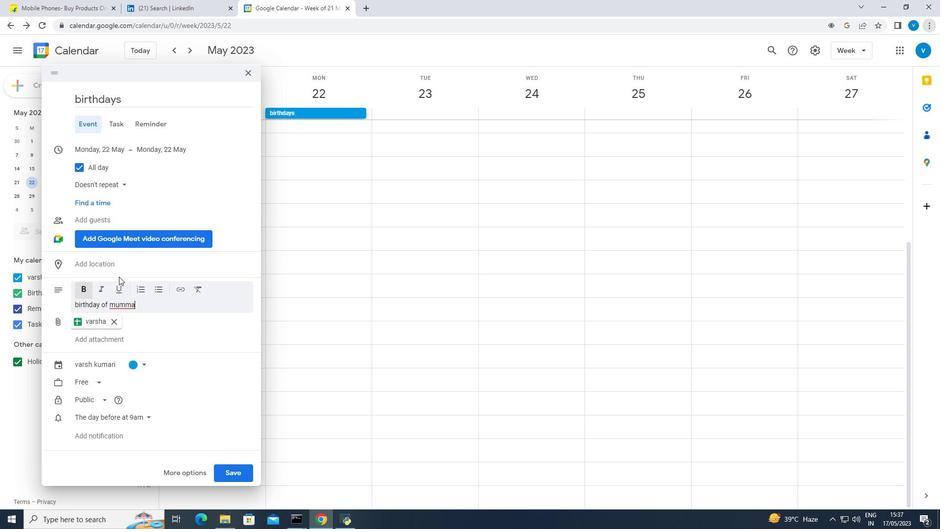 
Action: Mouse scrolled (115, 277) with delta (0, 0)
Screenshot: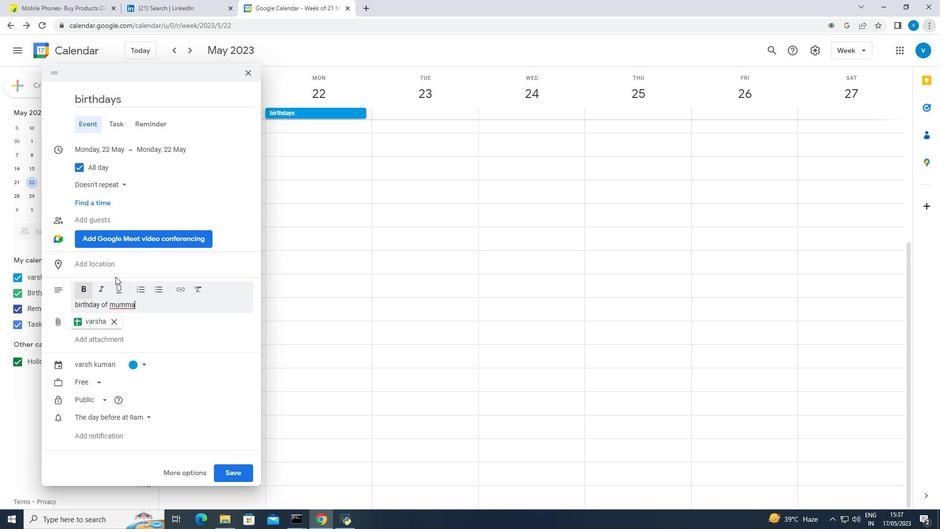 
Action: Mouse scrolled (115, 277) with delta (0, 0)
Screenshot: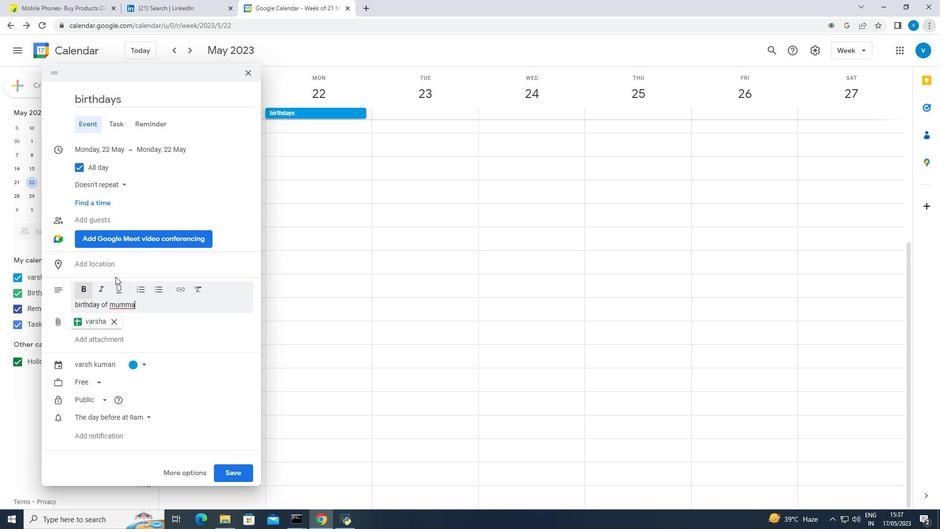 
Action: Mouse moved to (134, 223)
Screenshot: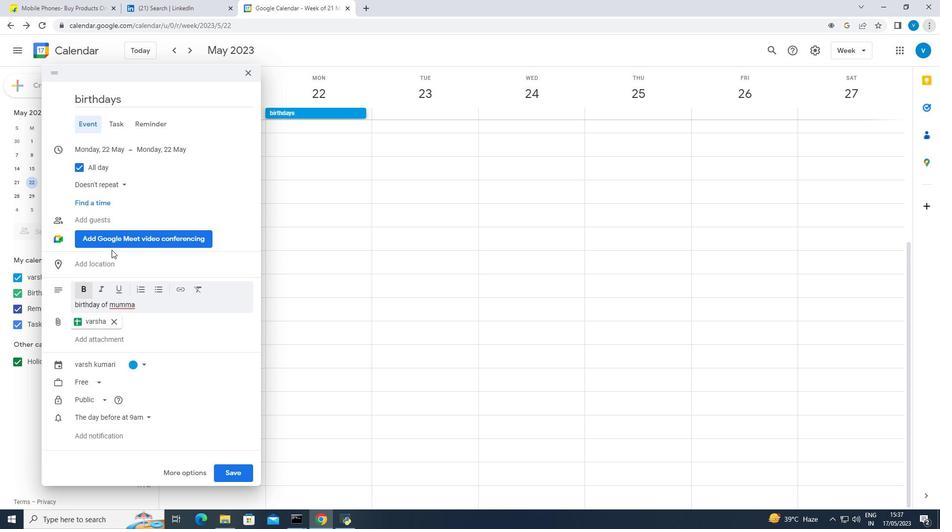 
Action: Mouse pressed left at (134, 223)
Screenshot: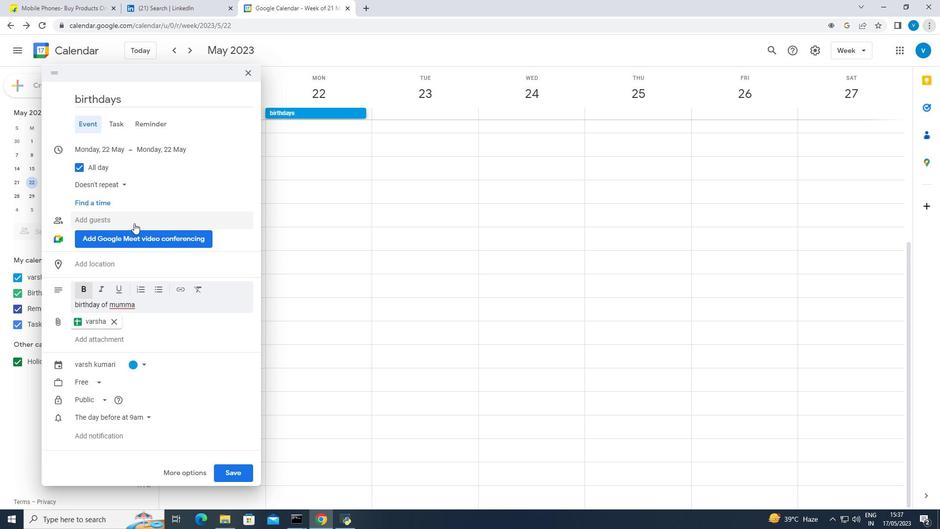 
Action: Mouse moved to (126, 183)
Screenshot: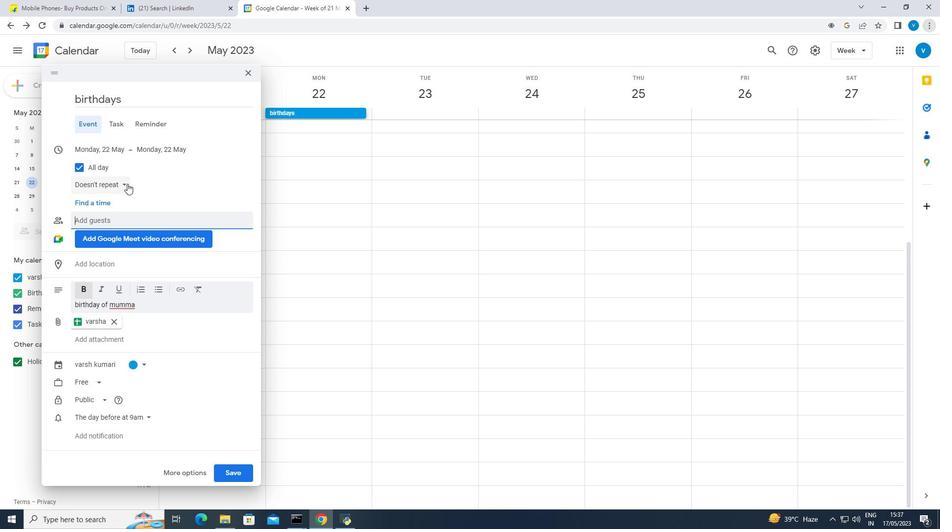 
Action: Mouse pressed left at (126, 183)
Screenshot: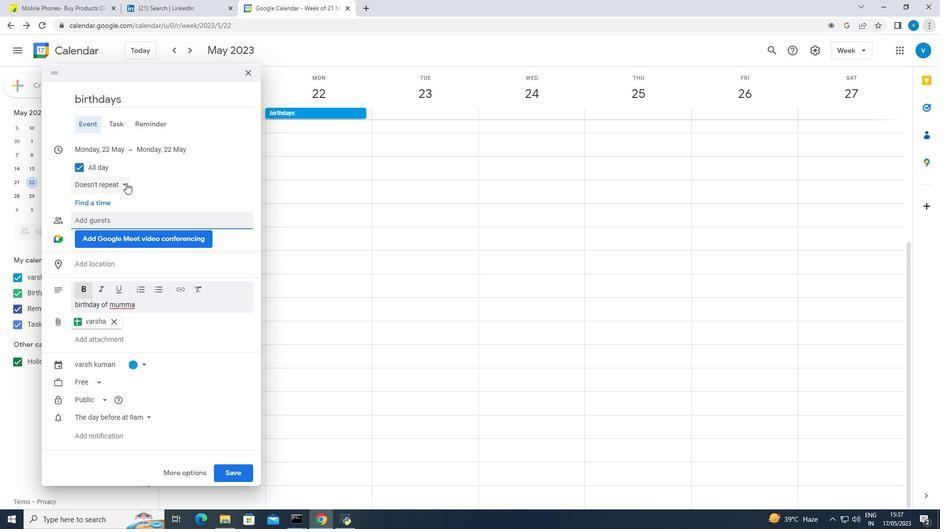 
Action: Mouse moved to (124, 214)
Screenshot: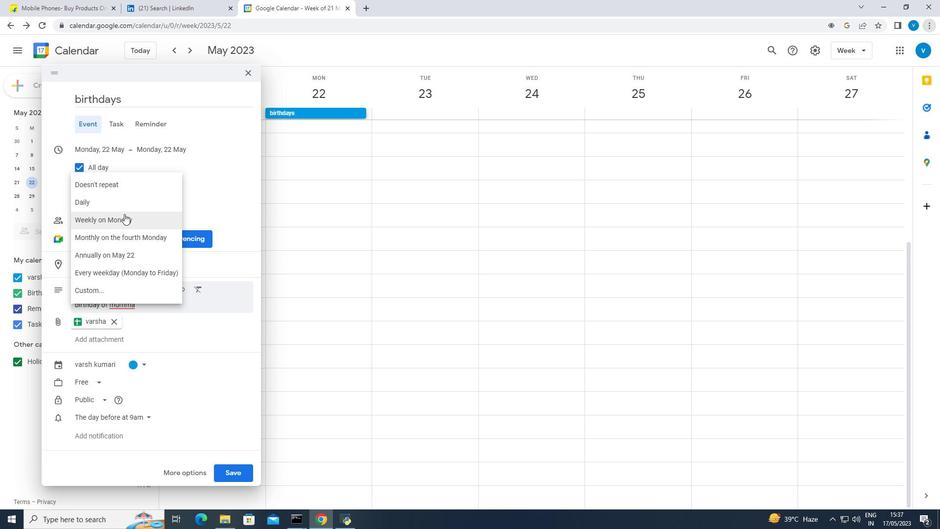 
Action: Mouse pressed left at (124, 214)
Screenshot: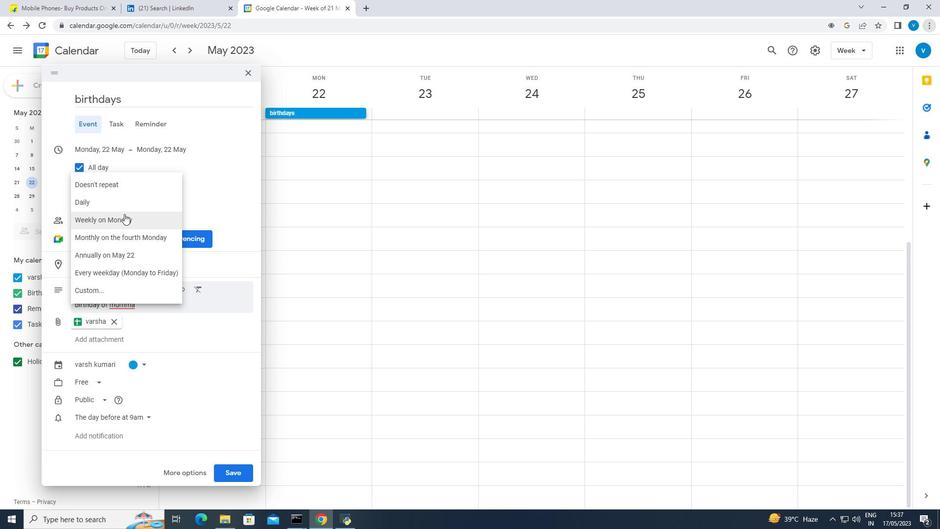 
Action: Mouse moved to (188, 468)
Screenshot: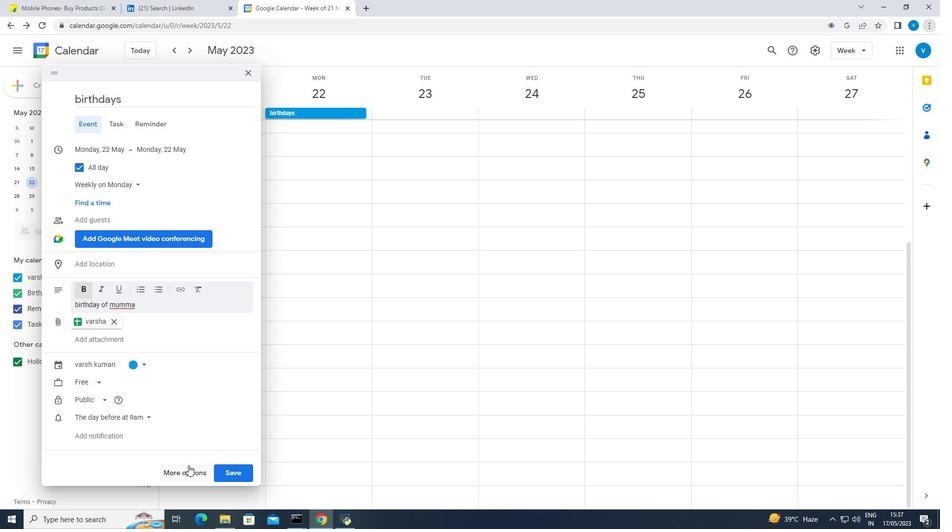 
Action: Mouse pressed left at (188, 468)
Screenshot: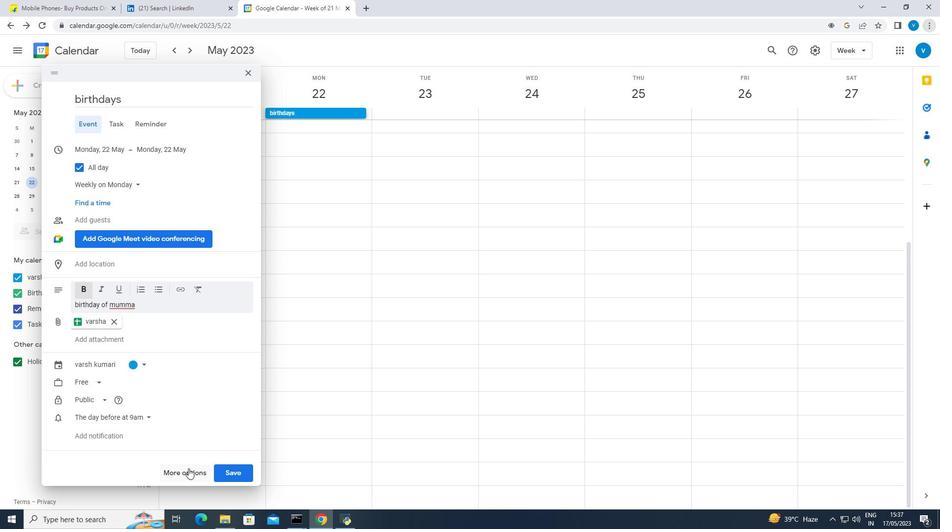 
Action: Mouse moved to (415, 57)
Screenshot: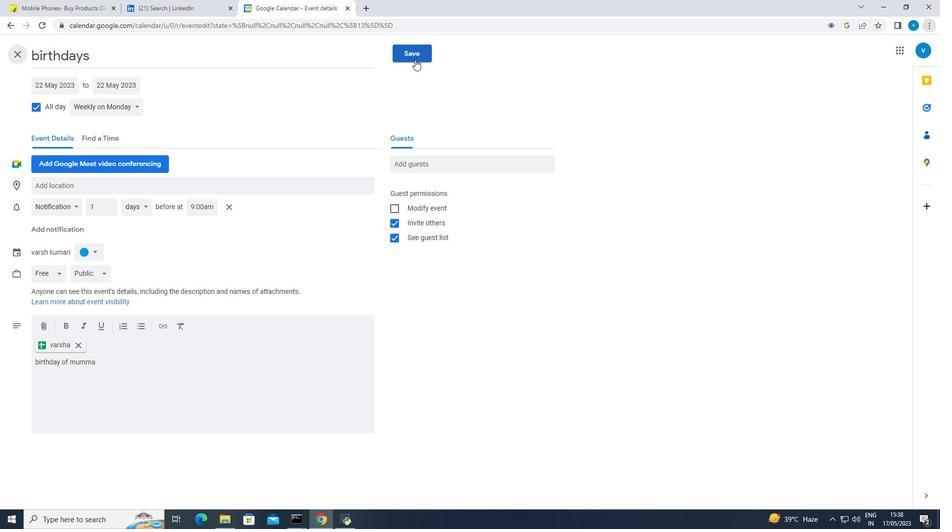 
Action: Mouse pressed left at (415, 57)
Screenshot: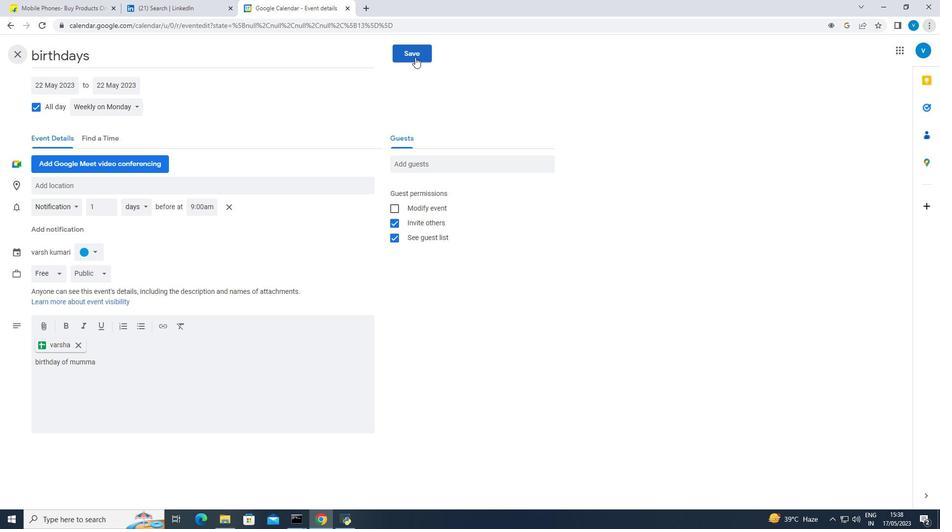 
